 Task: Log work in the project AgileGuru for the issue 'Create a new online platform for online creative writing courses with advanced writing tools and peer review features' spent time as '6w 4d 2h 19m' and remaining time as '4w 4d 18h 9m' and move to top of backlog. Now add the issue to the epic 'IT Availability Management Process Improvement'. Log work in the project AgileGuru for the issue 'Implement a new cloud-based project management system for a company with advanced project tracking and reporting features' spent time as '3w 3d 15h 41m' and remaining time as '6w 1d 4h 17m' and move to bottom of backlog. Now add the issue to the epic 'IT Service Level Management Process Improvement'
Action: Mouse moved to (242, 67)
Screenshot: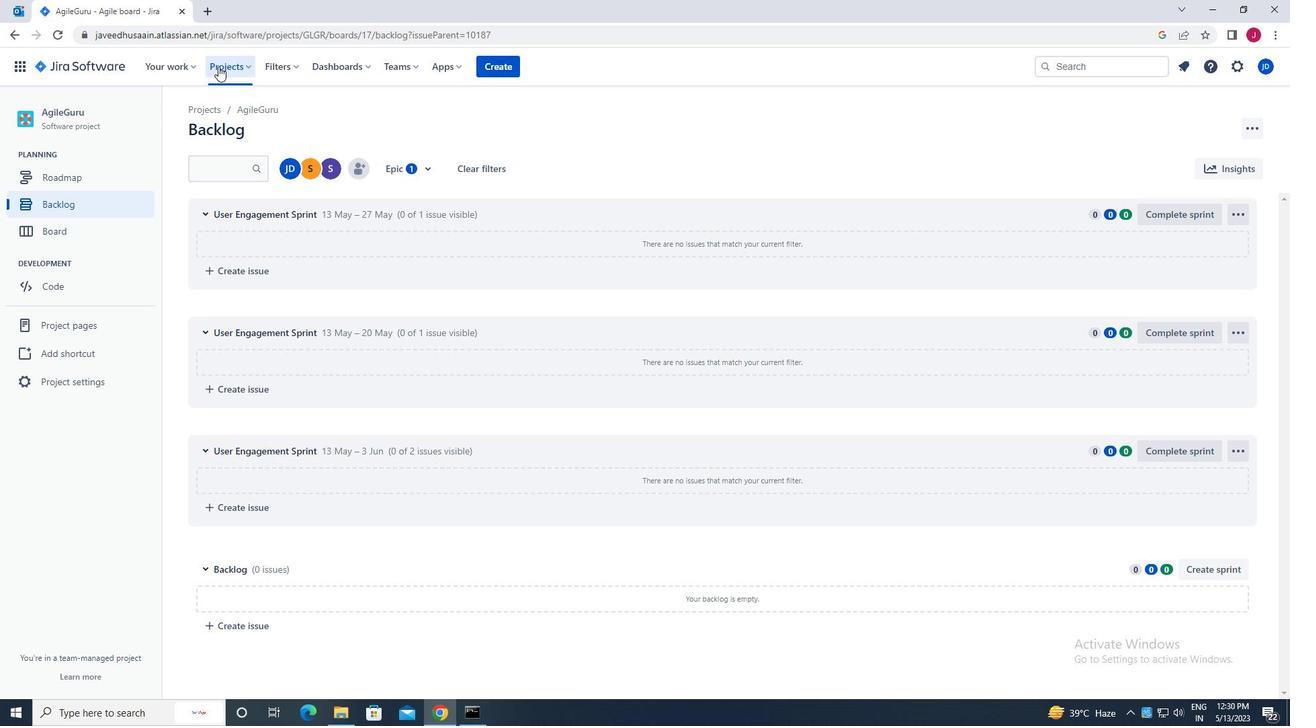 
Action: Mouse pressed left at (242, 67)
Screenshot: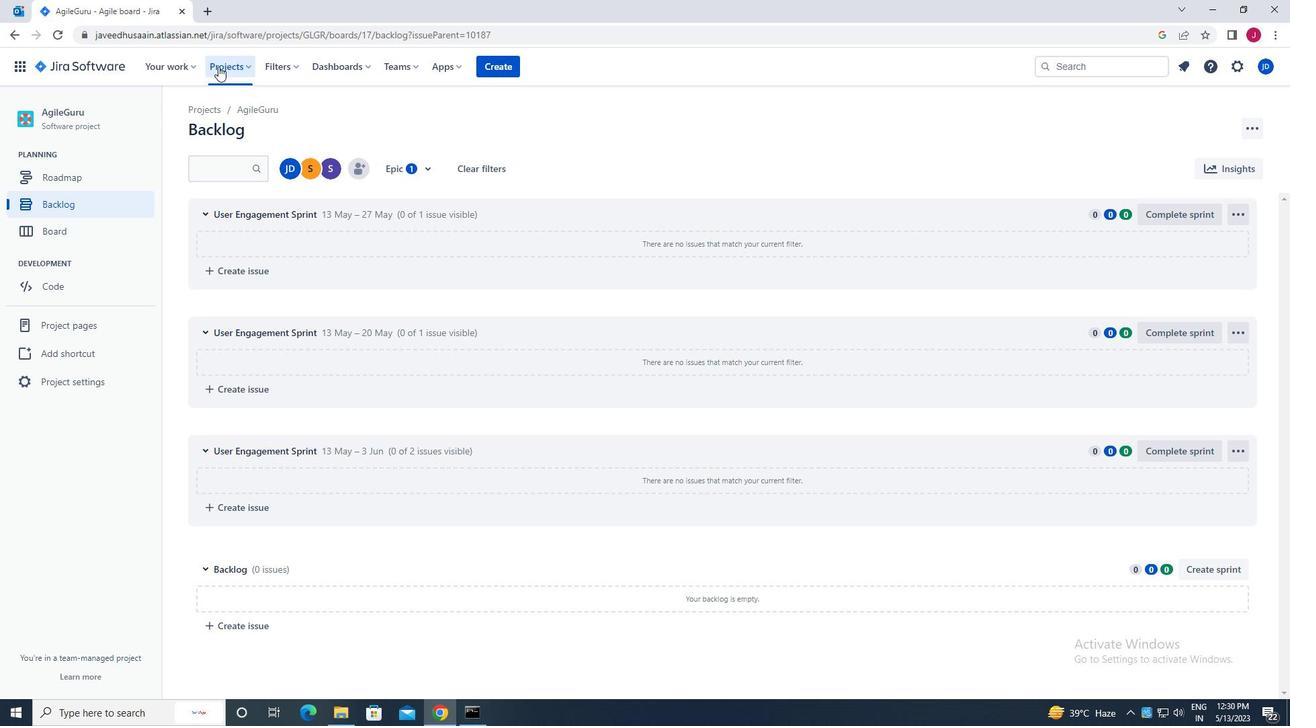 
Action: Mouse moved to (266, 117)
Screenshot: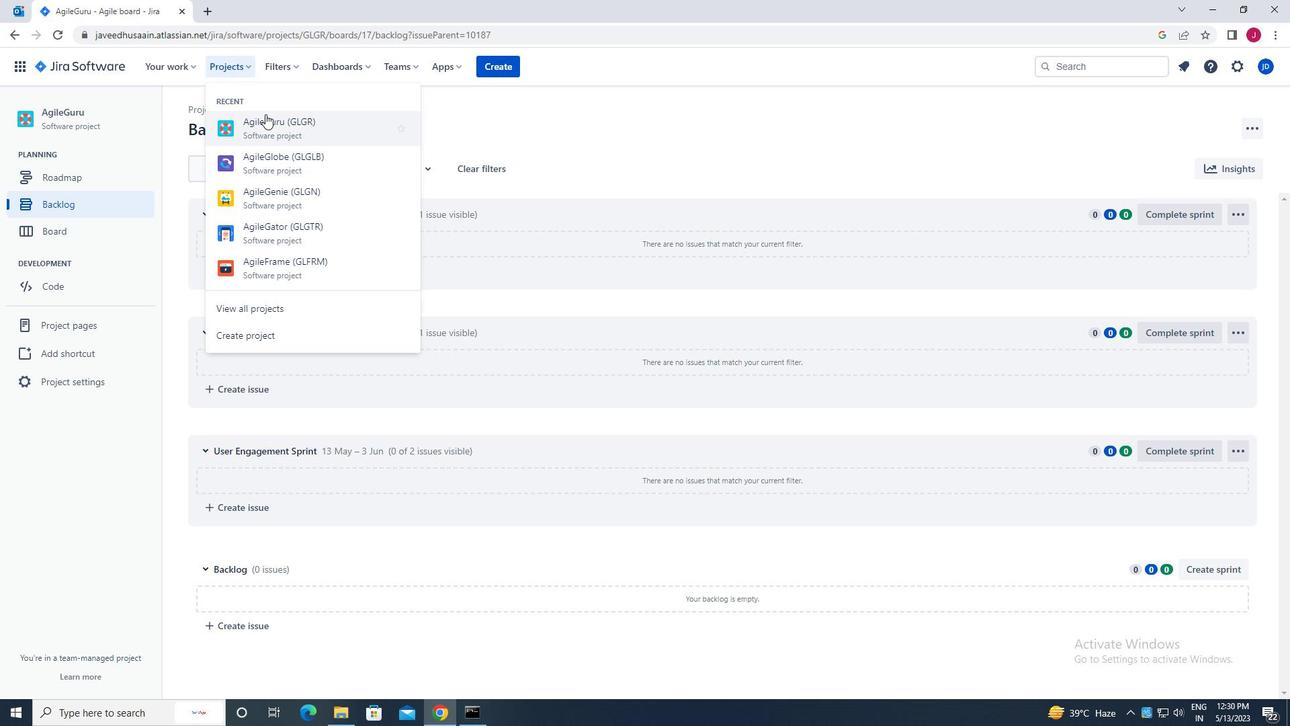 
Action: Mouse pressed left at (266, 117)
Screenshot: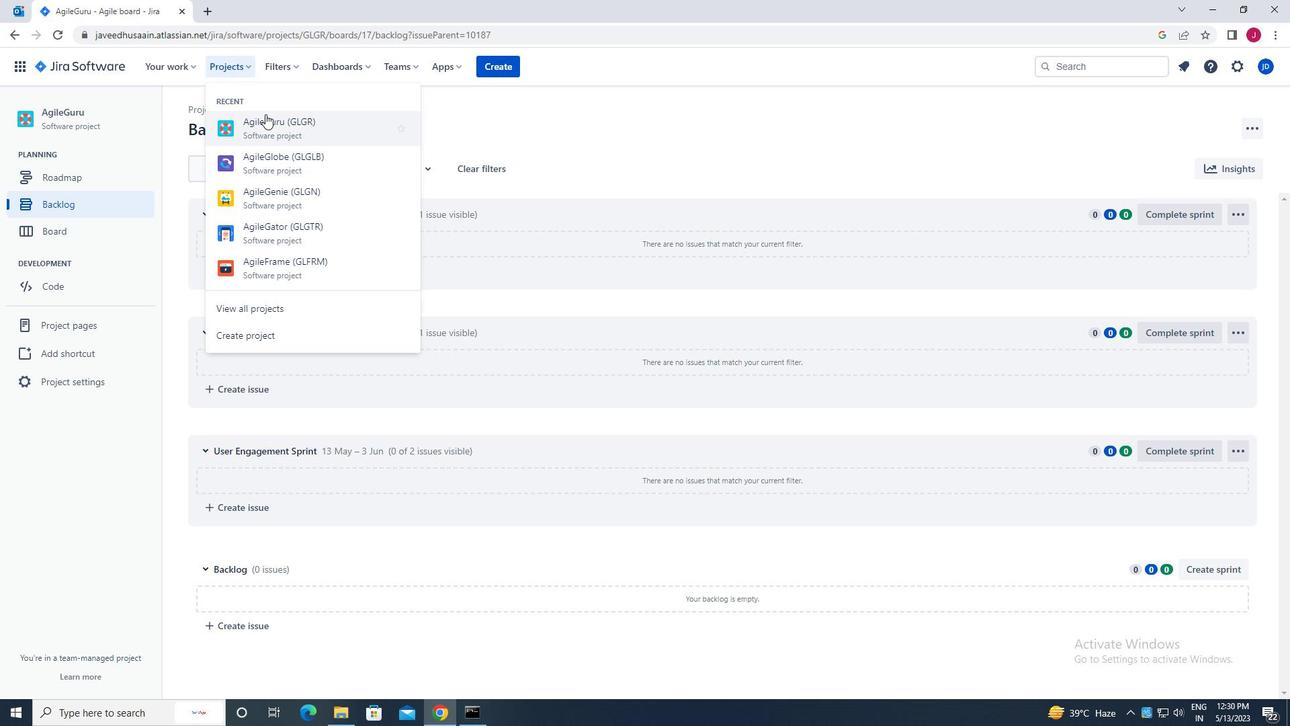 
Action: Mouse moved to (92, 203)
Screenshot: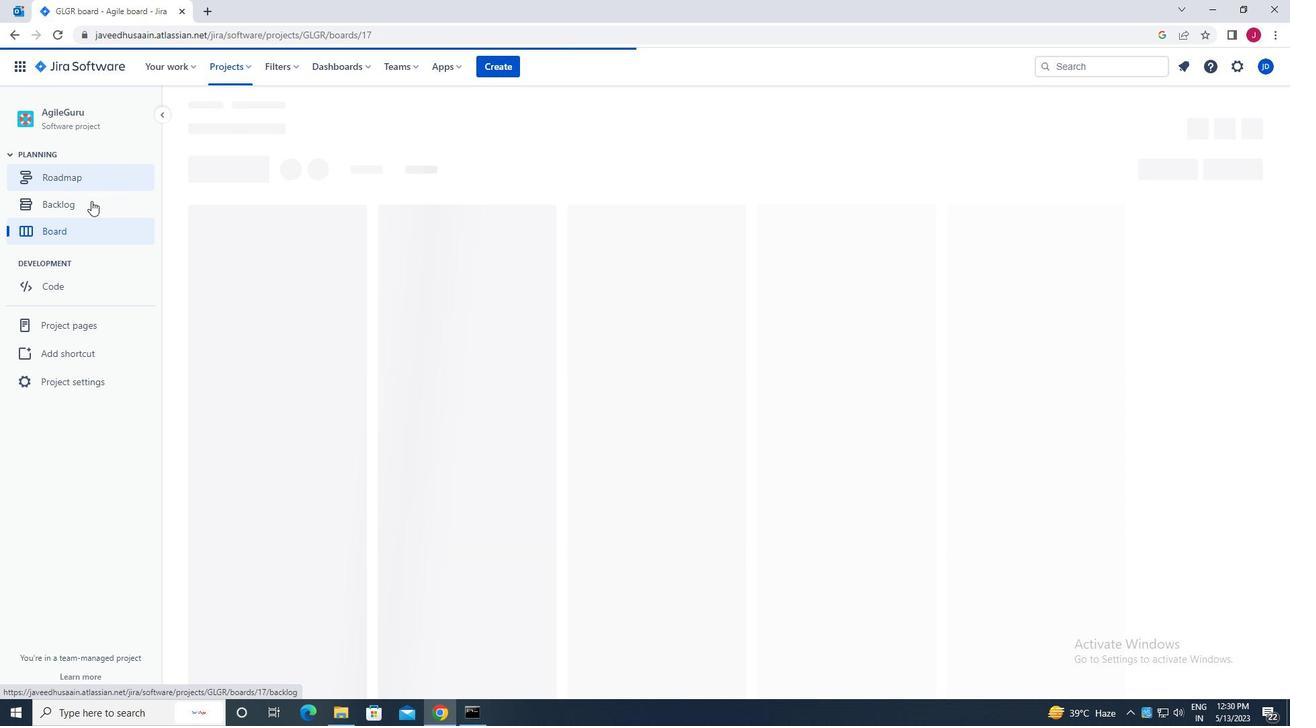
Action: Mouse pressed left at (92, 203)
Screenshot: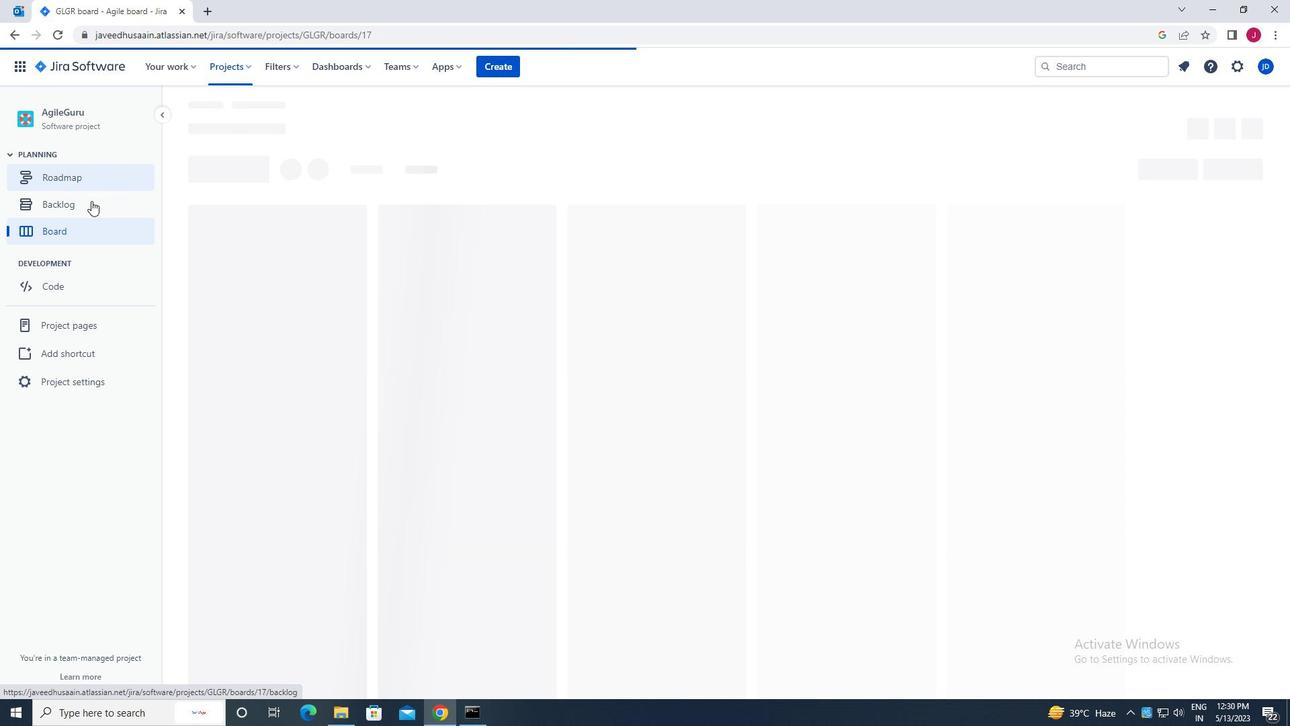 
Action: Mouse moved to (511, 365)
Screenshot: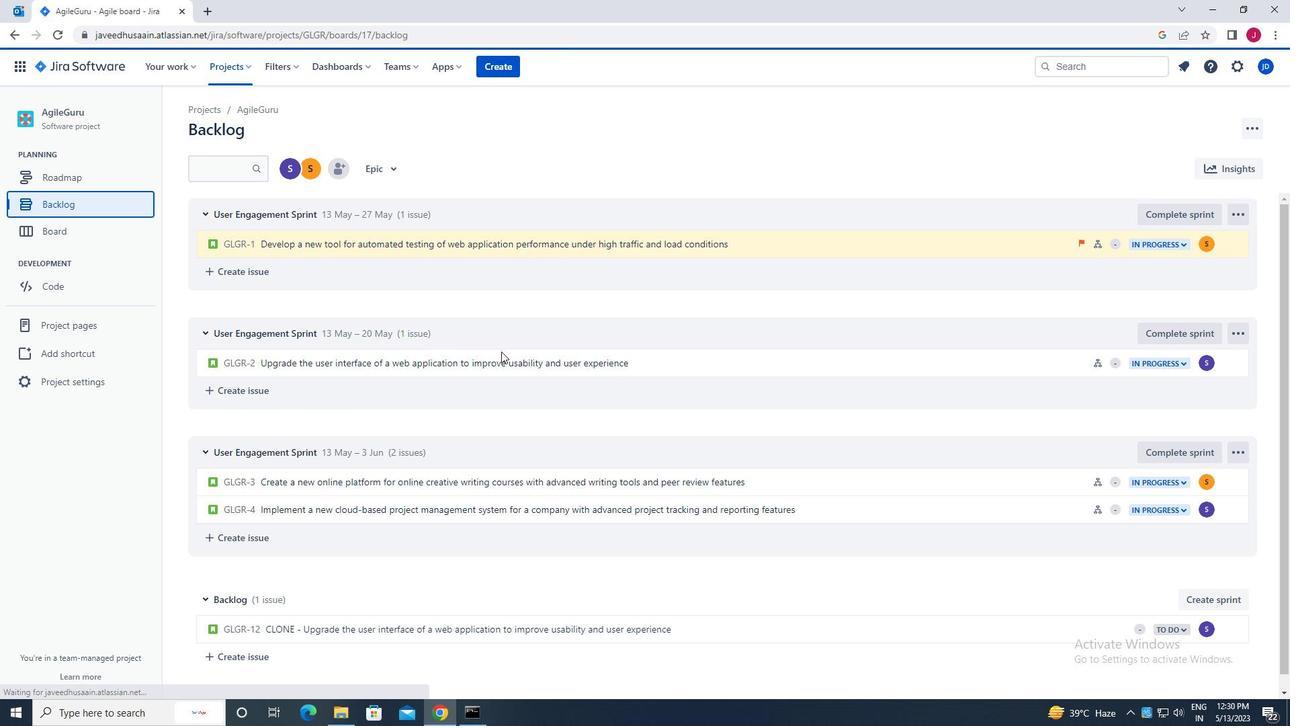
Action: Mouse scrolled (511, 364) with delta (0, 0)
Screenshot: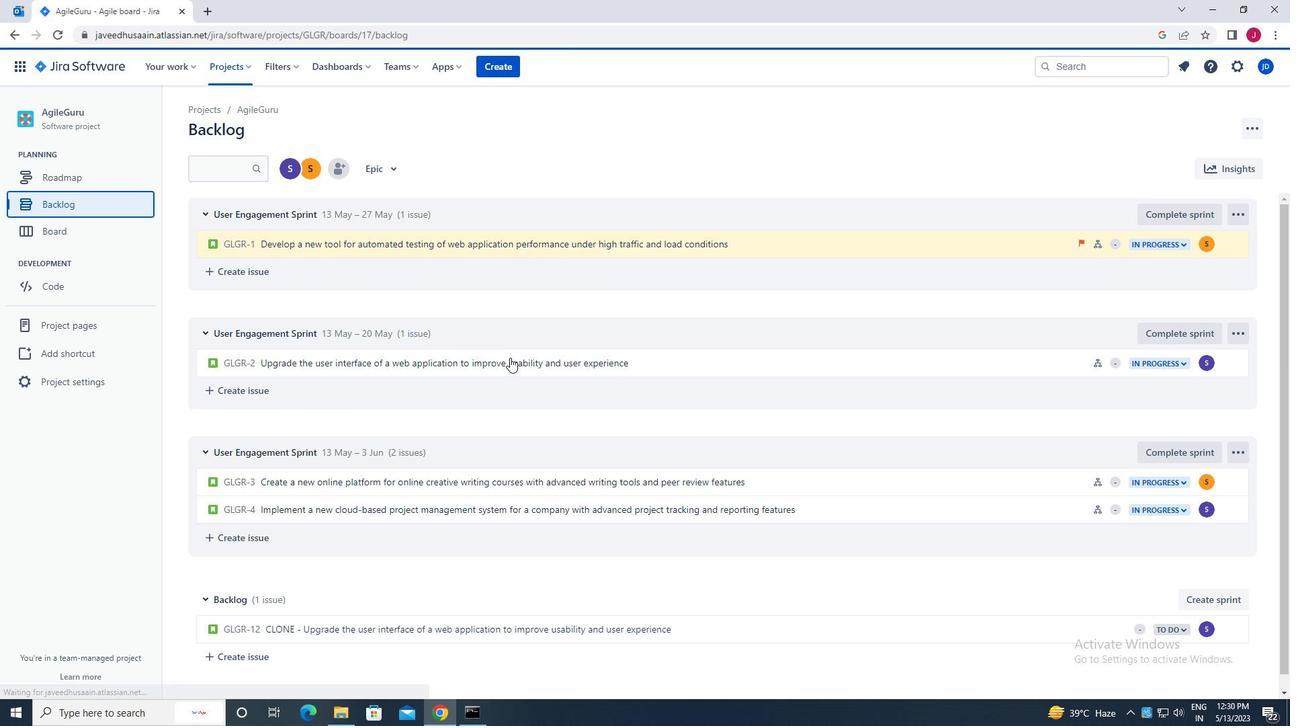 
Action: Mouse moved to (512, 365)
Screenshot: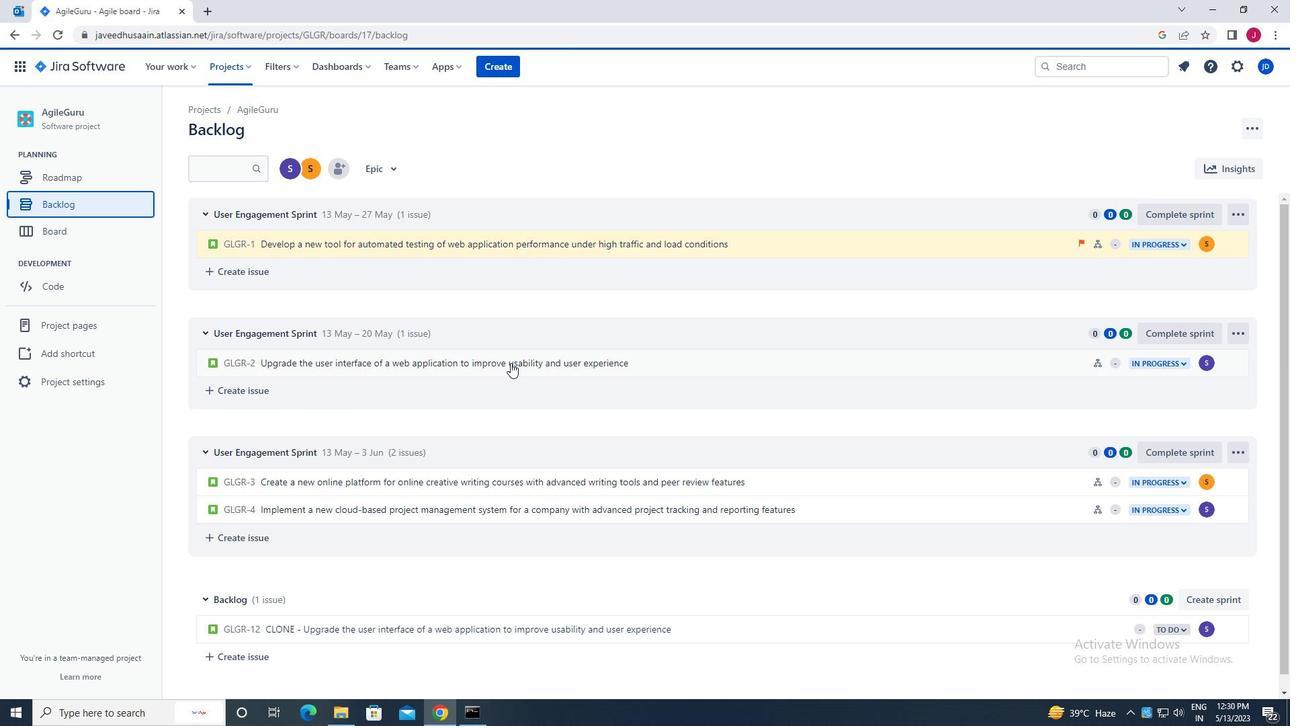 
Action: Mouse scrolled (512, 365) with delta (0, 0)
Screenshot: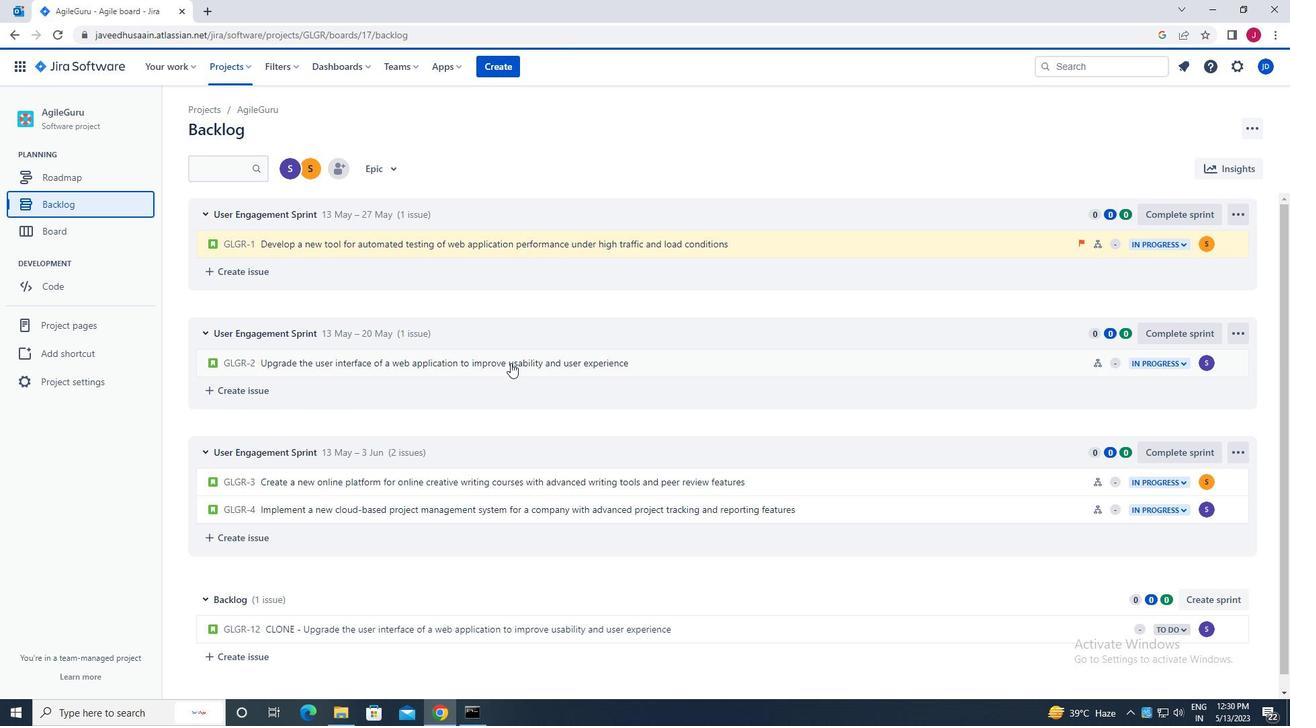 
Action: Mouse moved to (992, 467)
Screenshot: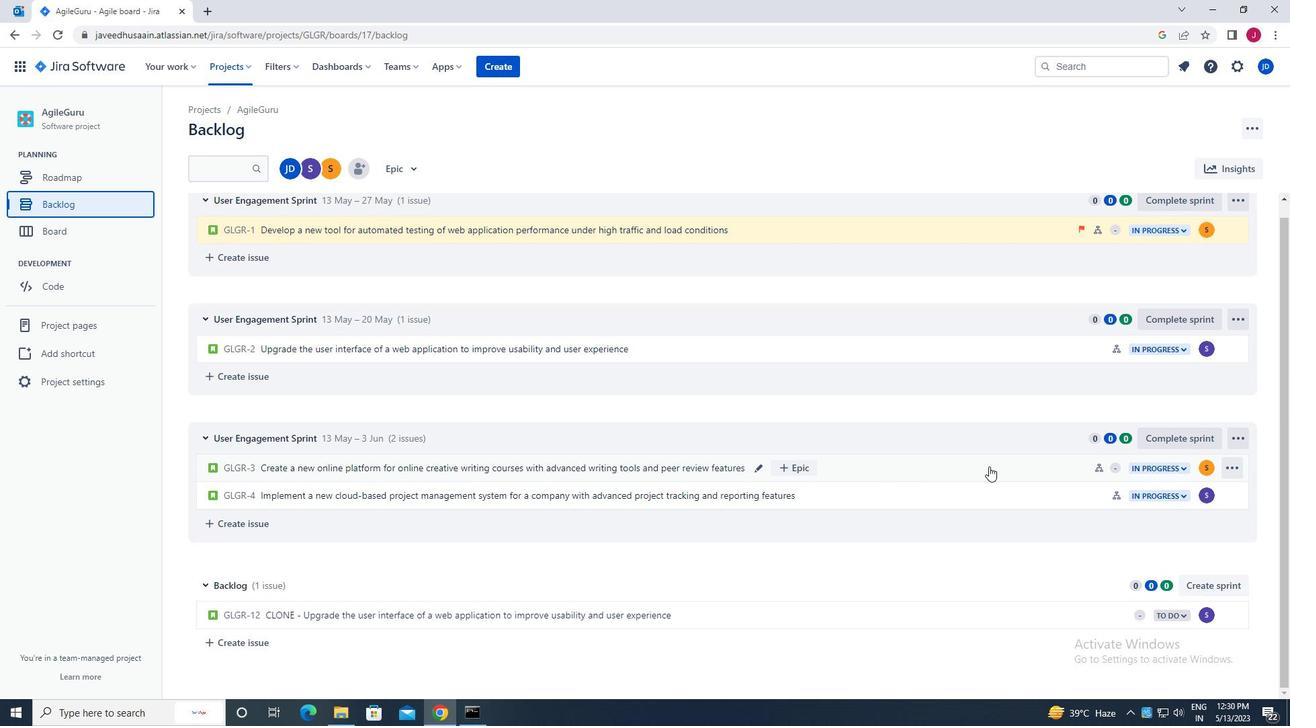 
Action: Mouse pressed left at (992, 467)
Screenshot: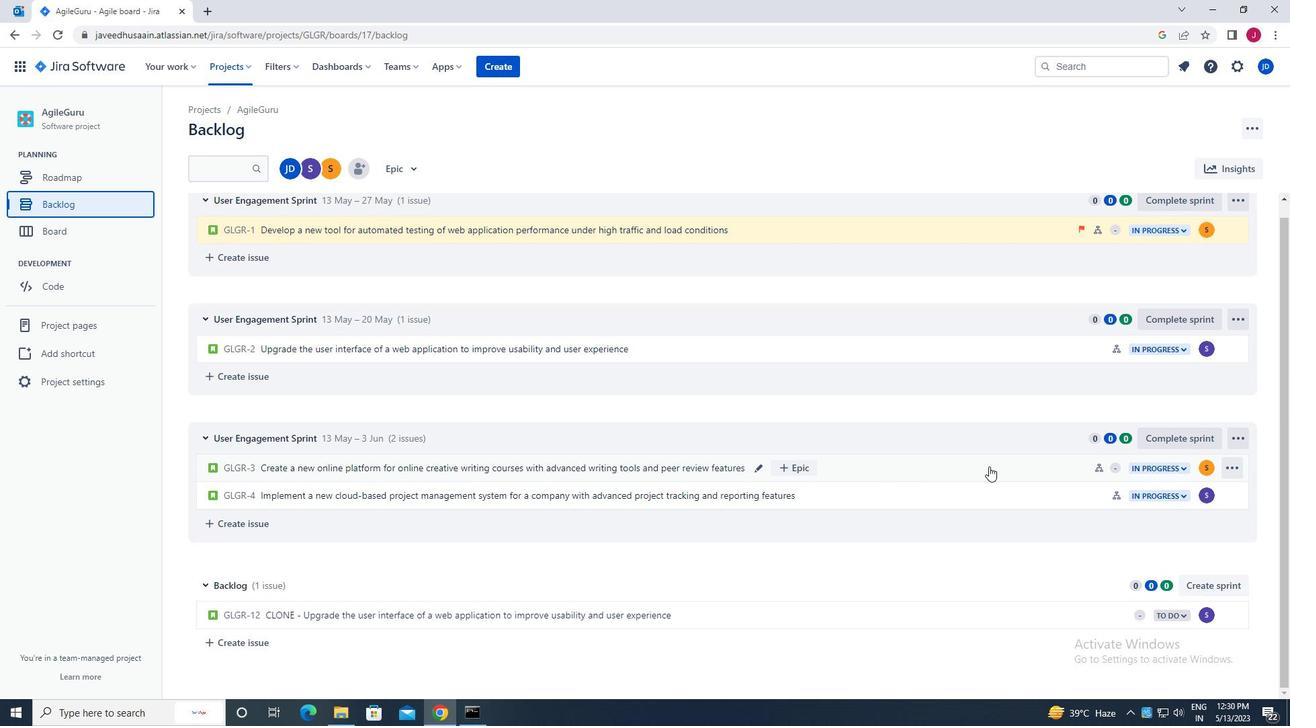 
Action: Mouse moved to (1233, 214)
Screenshot: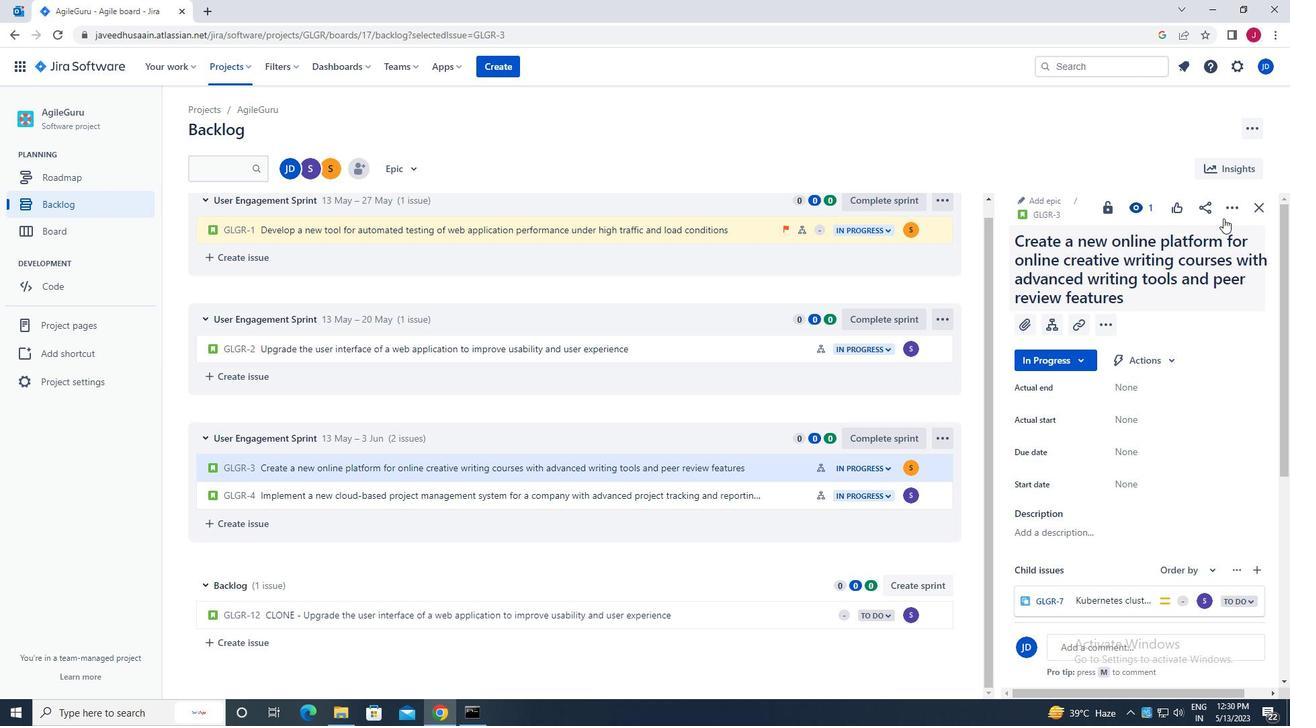 
Action: Mouse pressed left at (1233, 214)
Screenshot: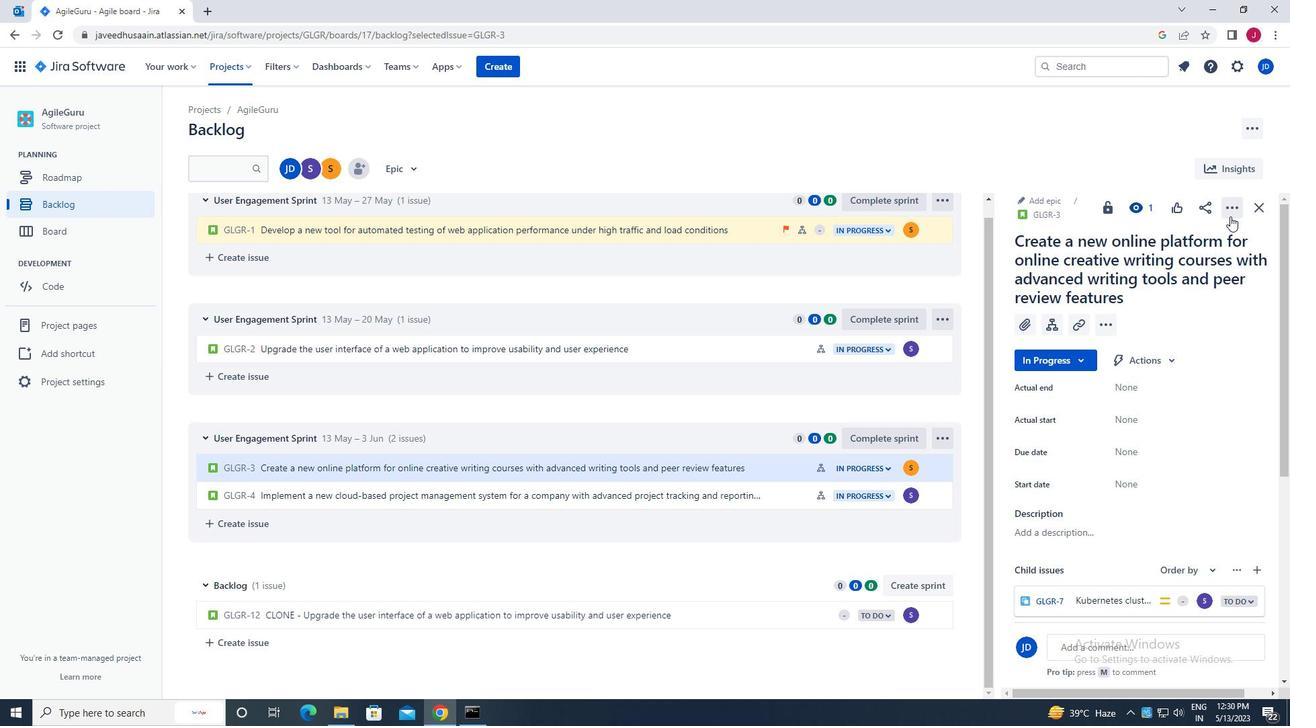 
Action: Mouse moved to (1181, 247)
Screenshot: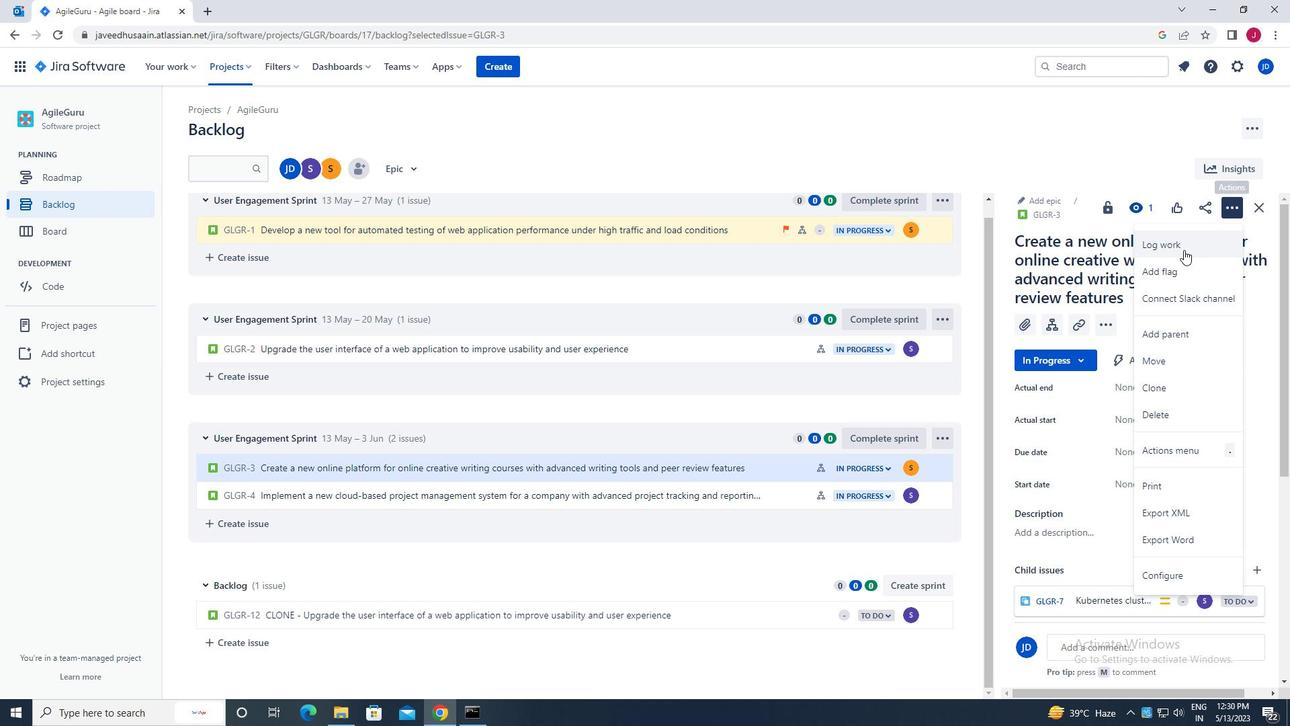 
Action: Mouse pressed left at (1181, 247)
Screenshot: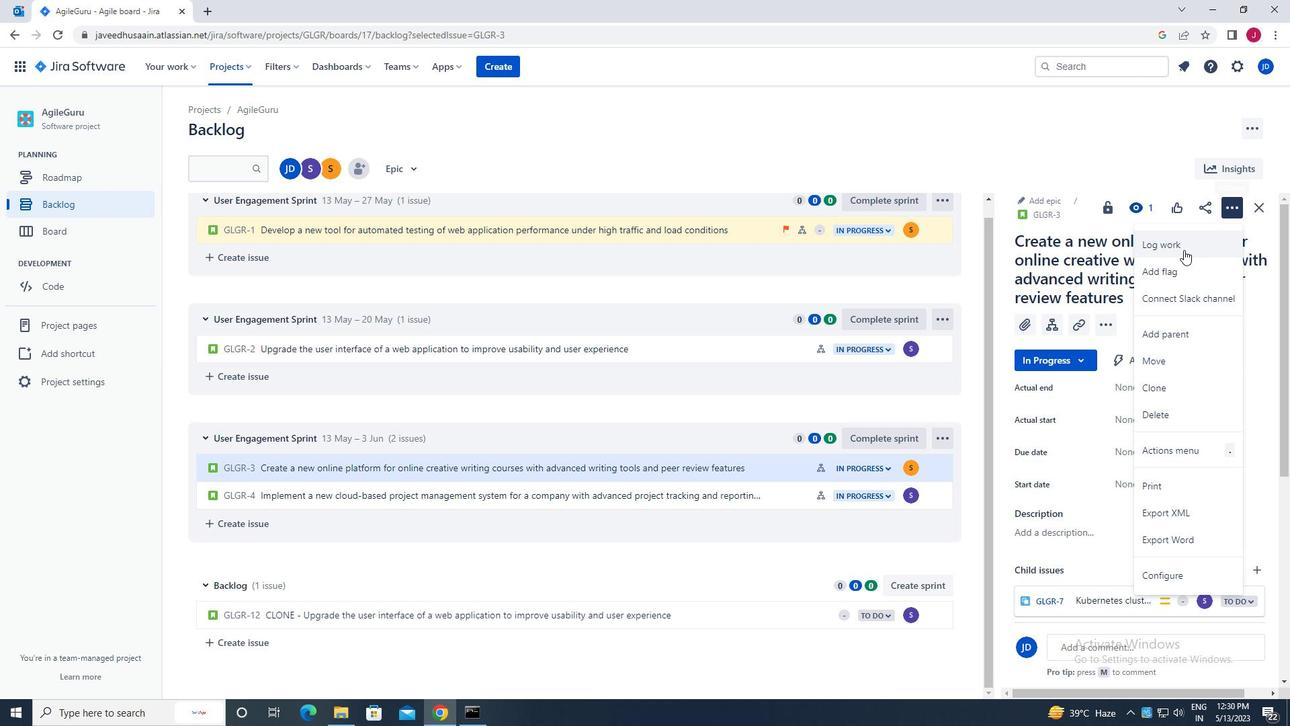 
Action: Mouse moved to (588, 201)
Screenshot: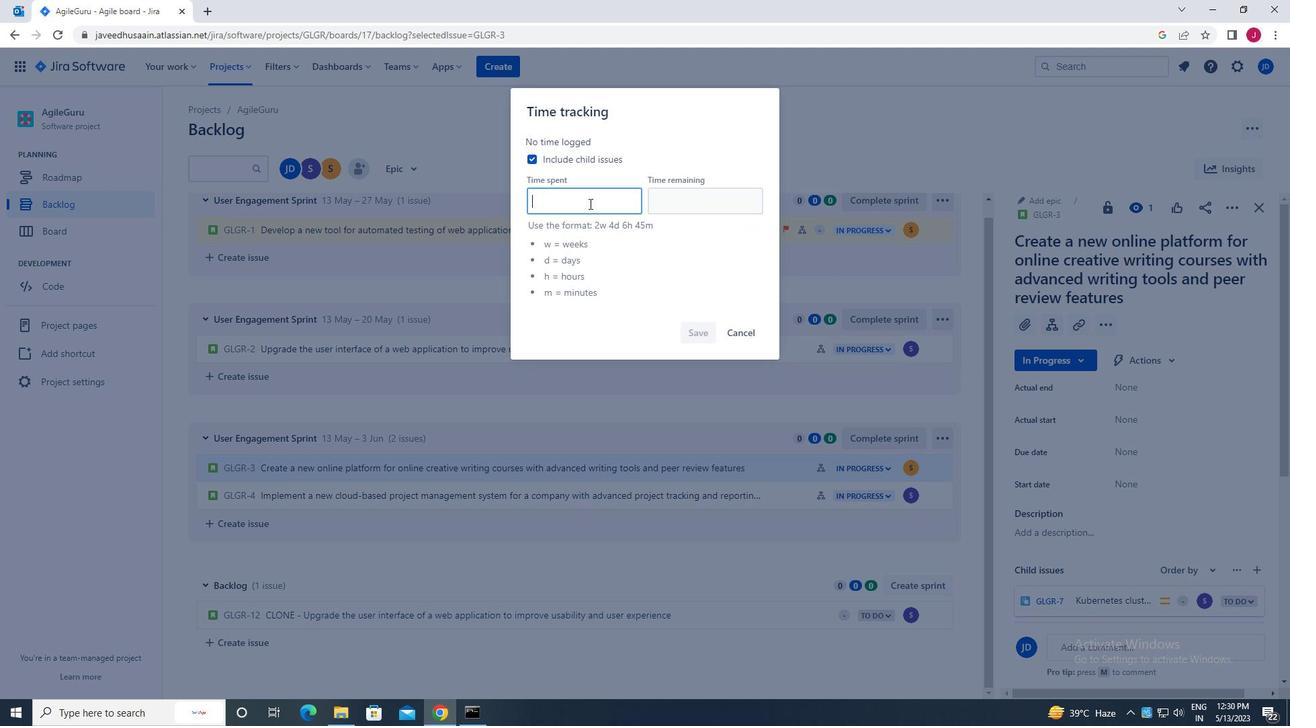 
Action: Mouse pressed left at (588, 201)
Screenshot: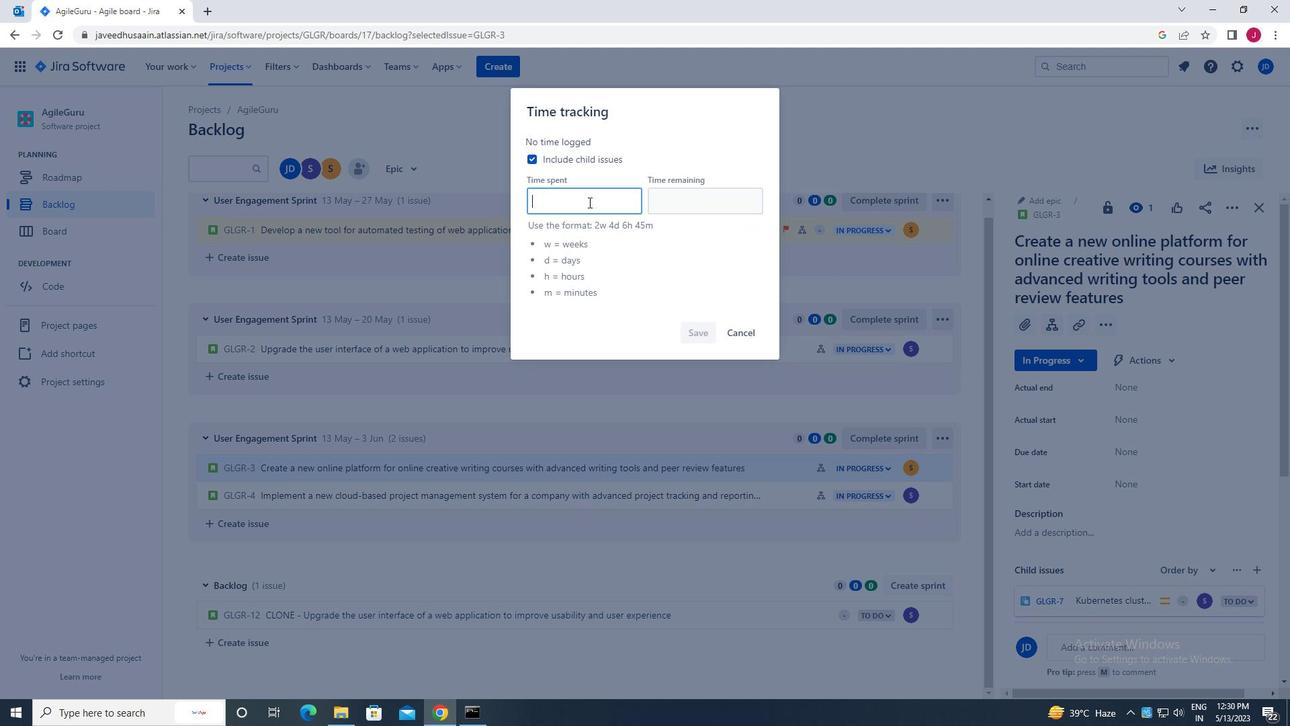 
Action: Mouse moved to (587, 203)
Screenshot: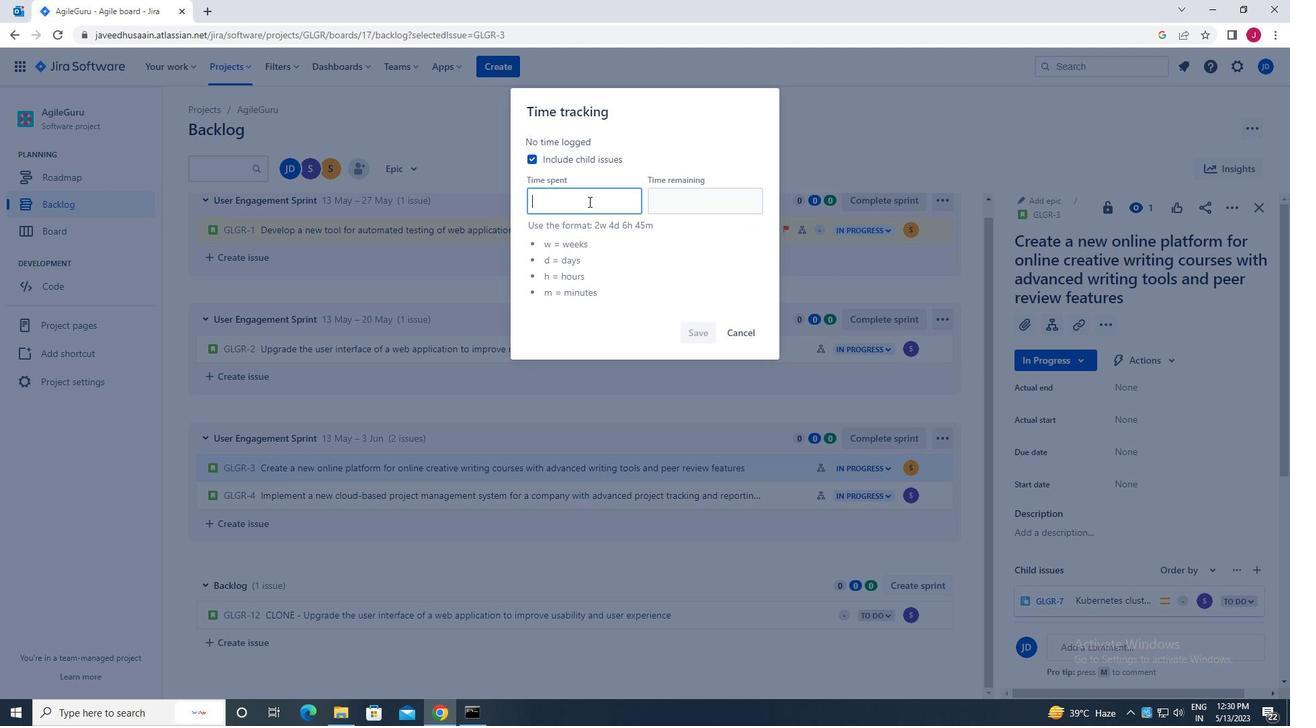
Action: Key pressed 6w<Key.backspace><Key.caps_lock>w<Key.space>4d<Key.space>2h<Key.space>19m
Screenshot: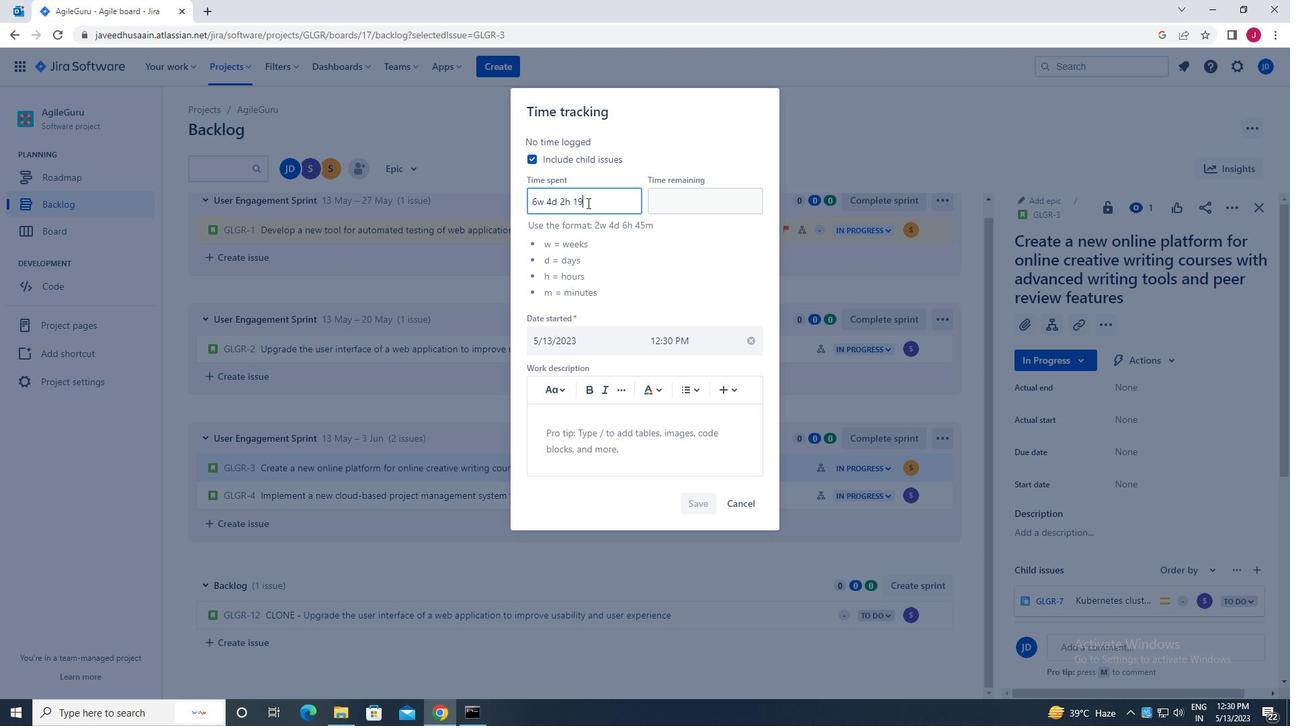 
Action: Mouse moved to (710, 199)
Screenshot: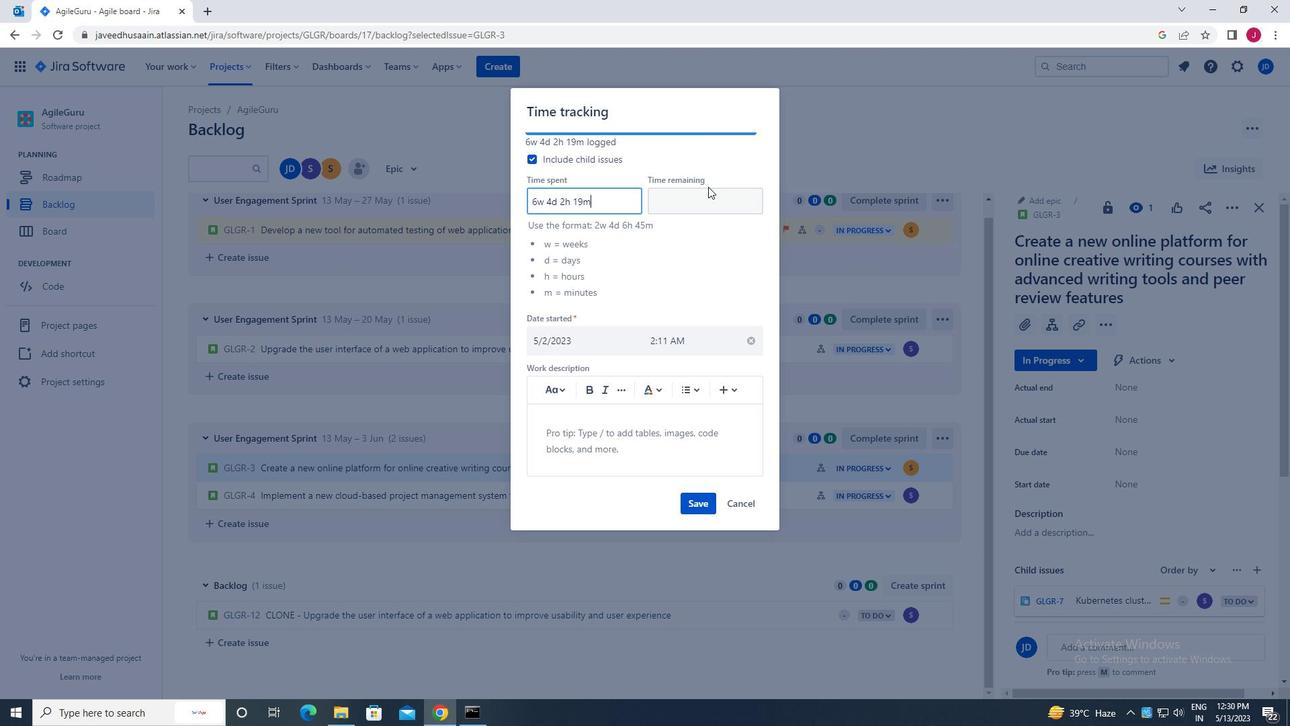 
Action: Mouse pressed left at (710, 199)
Screenshot: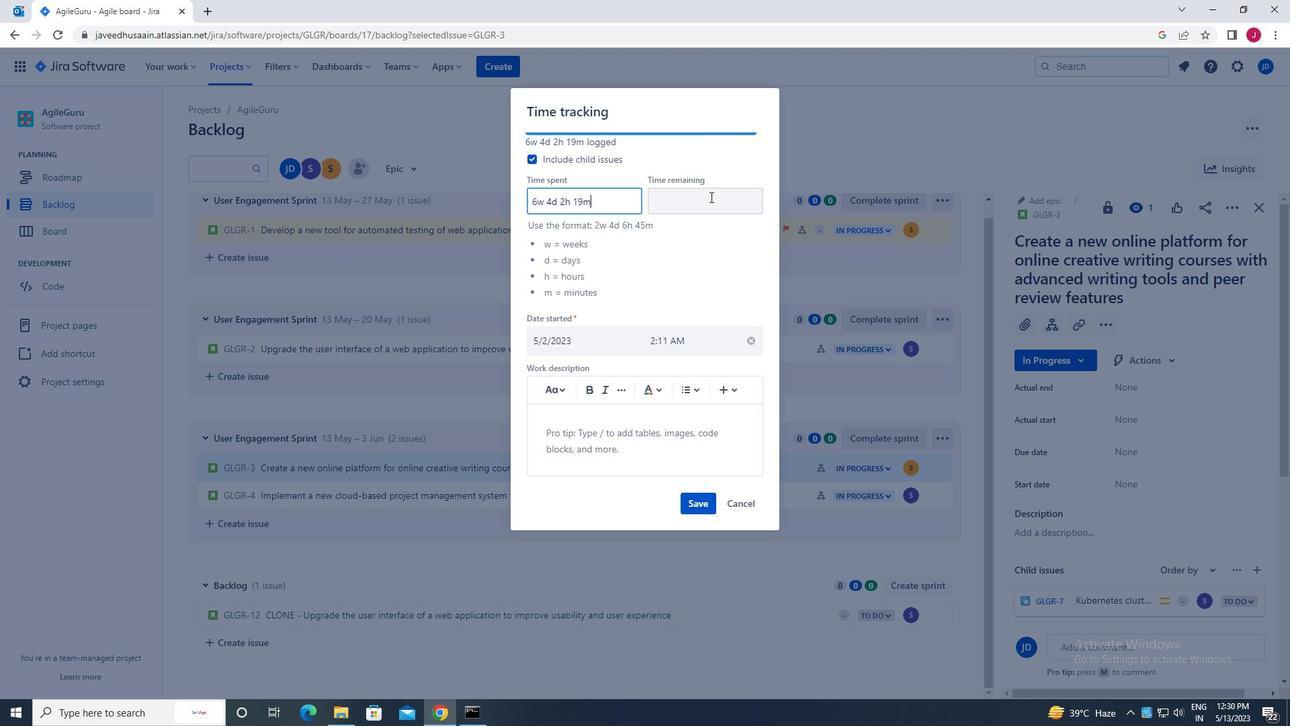 
Action: Key pressed 4w<Key.space>4d<Key.space>18h<Key.space>9m
Screenshot: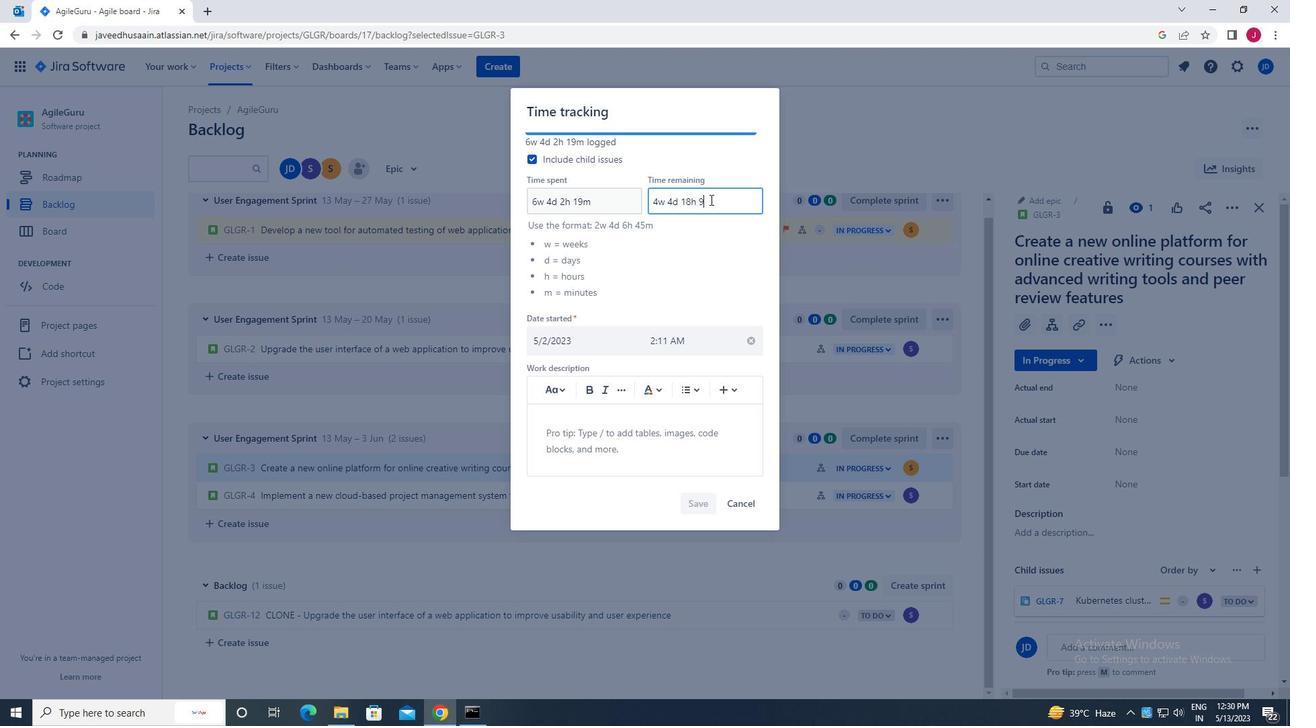 
Action: Mouse moved to (704, 501)
Screenshot: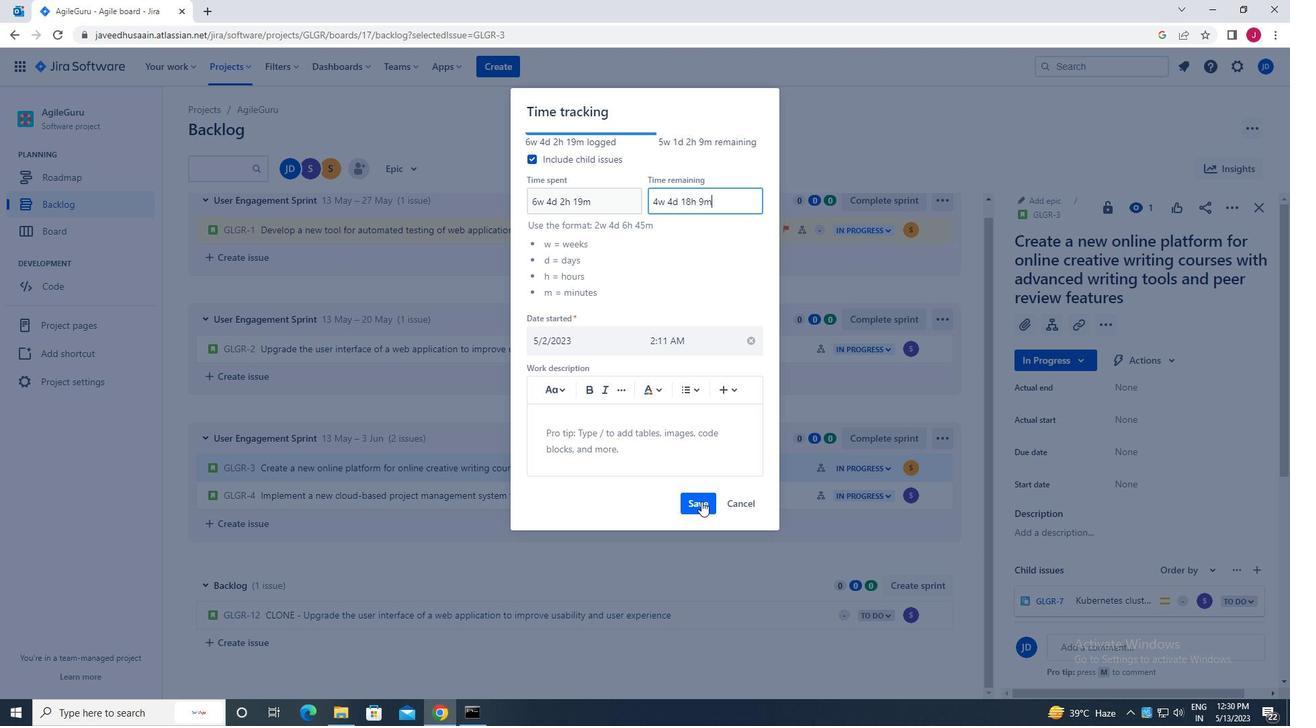 
Action: Mouse pressed left at (704, 501)
Screenshot: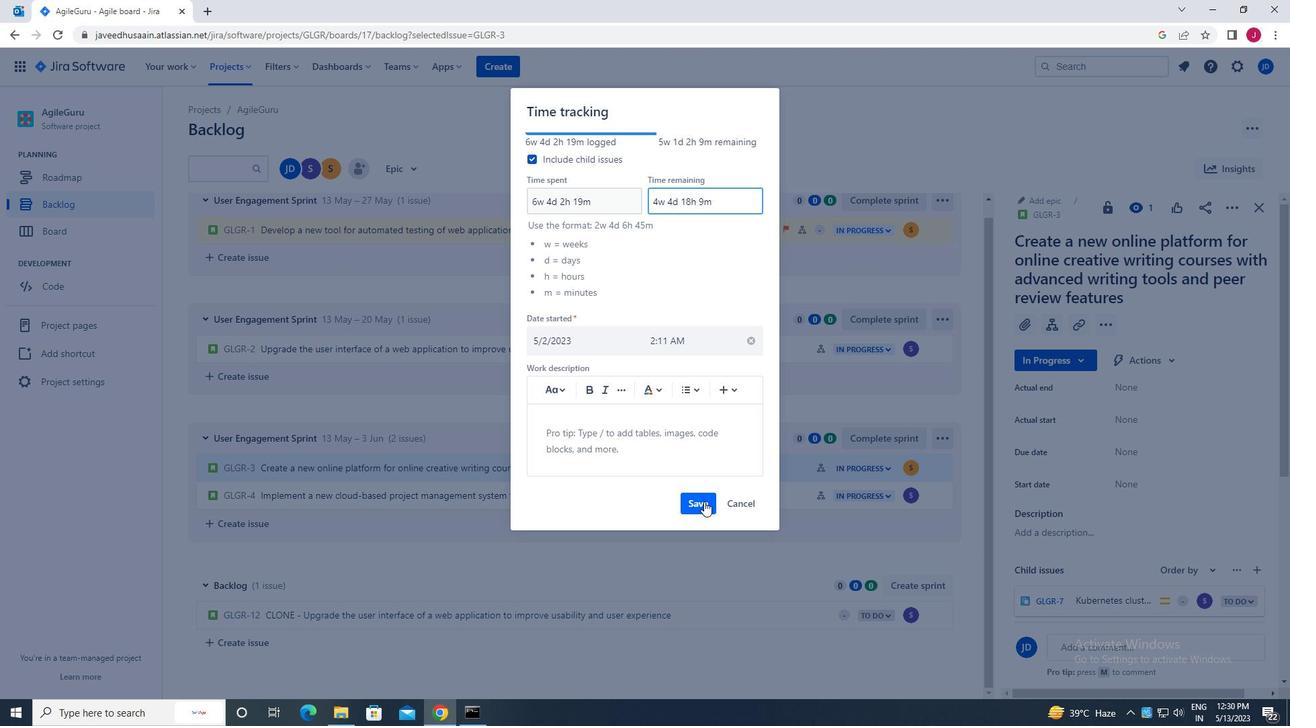 
Action: Mouse moved to (939, 465)
Screenshot: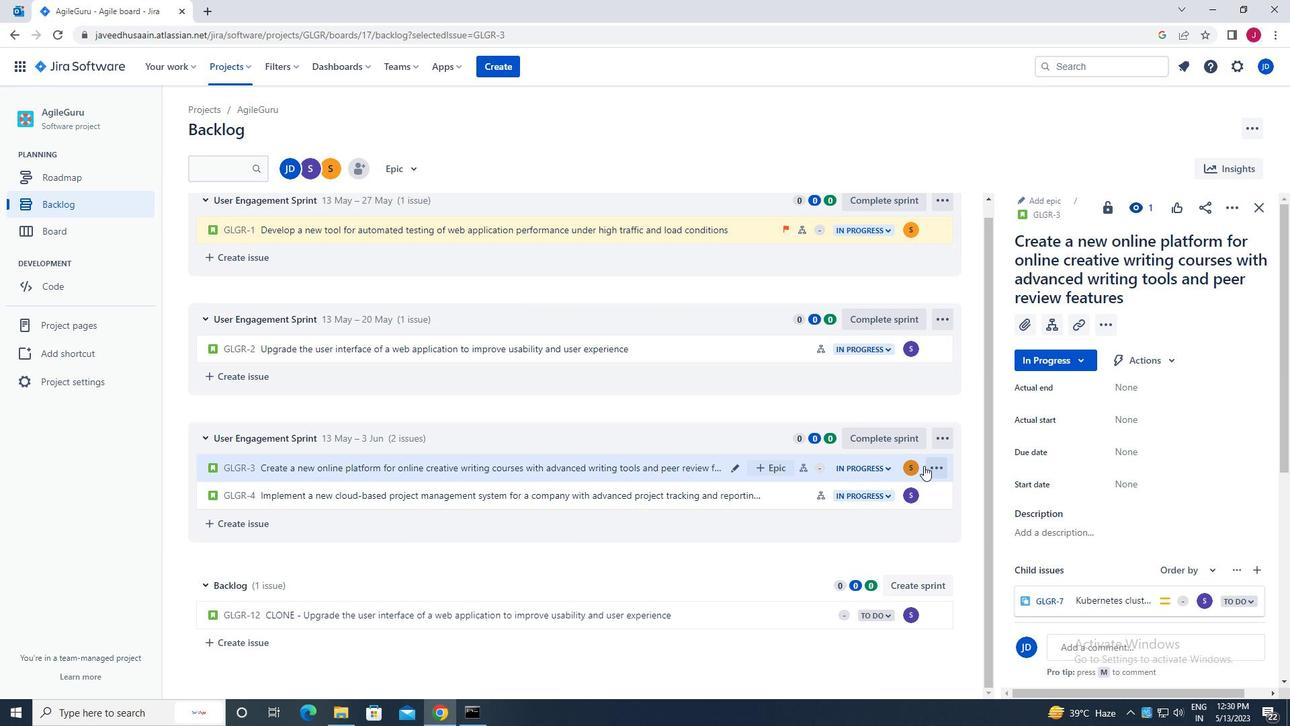 
Action: Mouse pressed left at (939, 465)
Screenshot: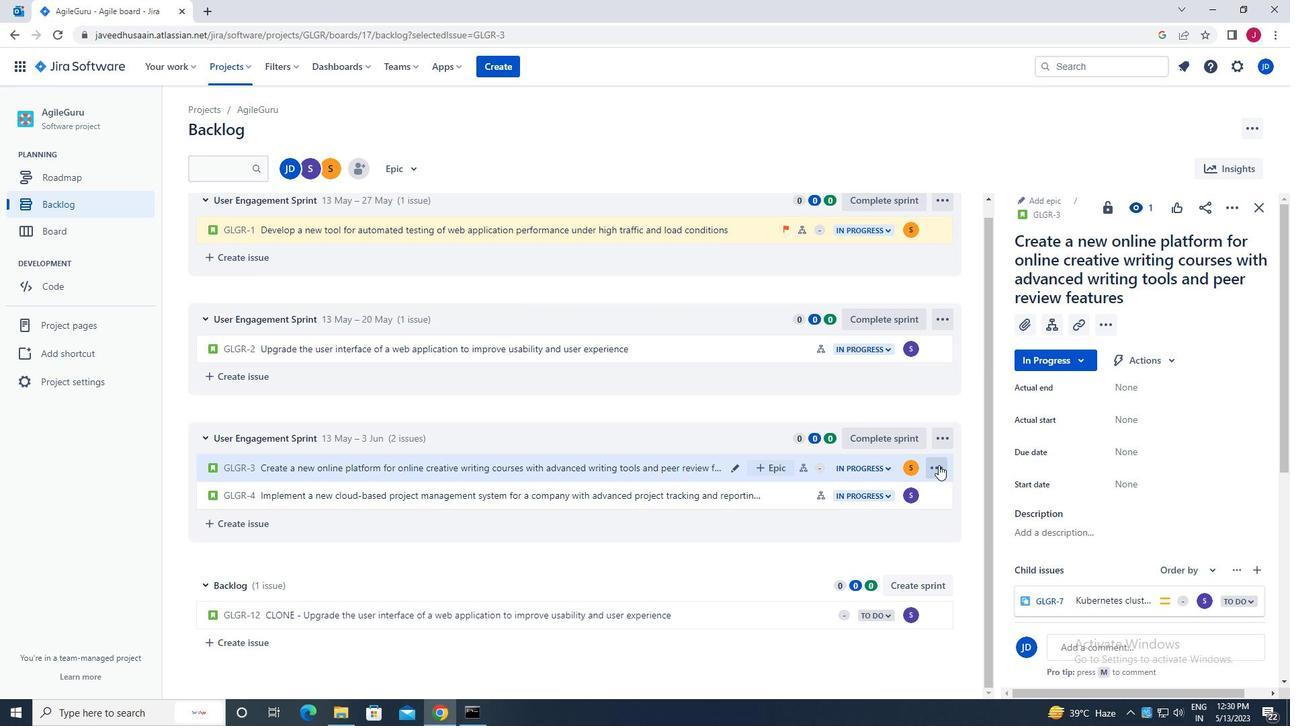 
Action: Mouse moved to (880, 413)
Screenshot: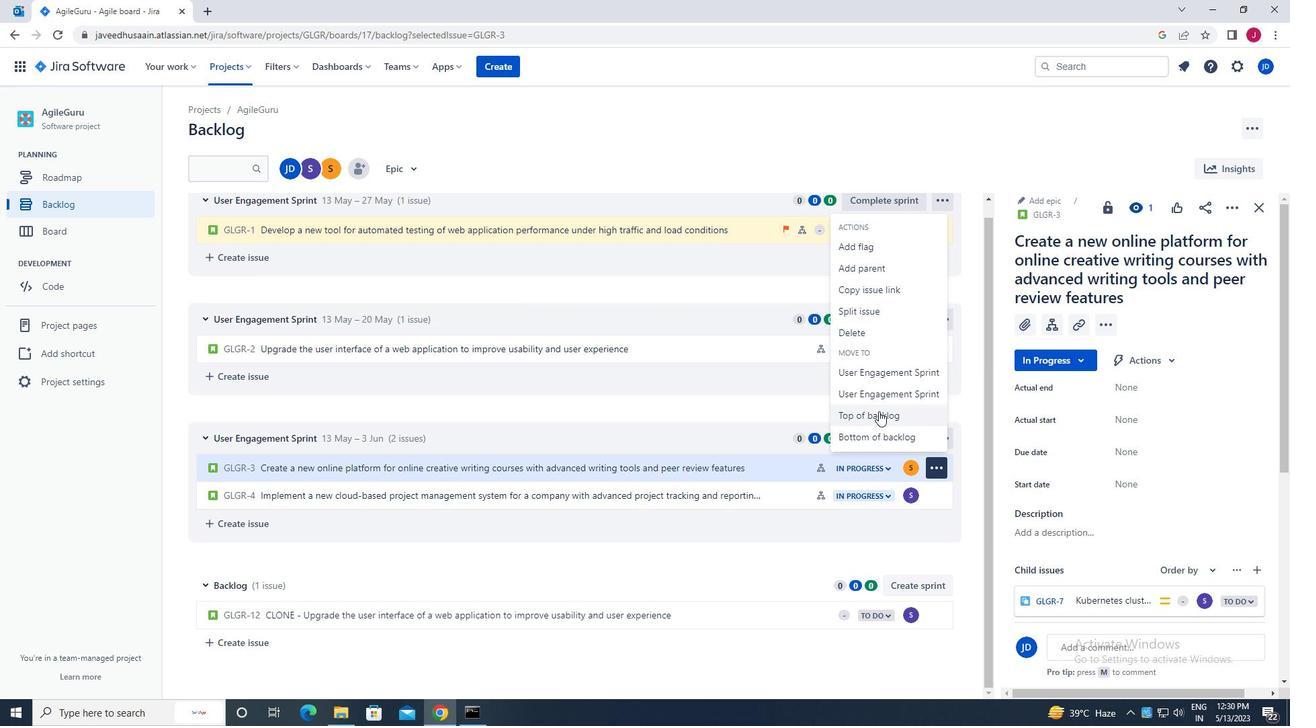 
Action: Mouse pressed left at (880, 413)
Screenshot: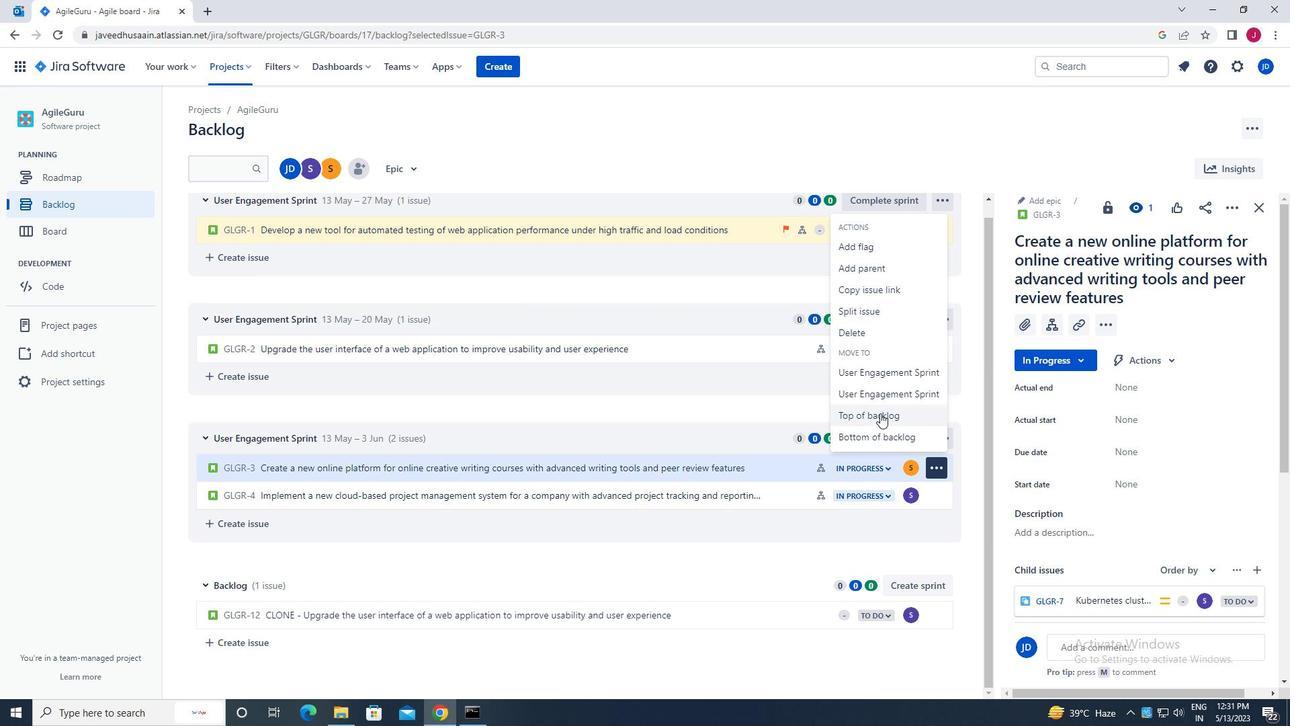
Action: Mouse moved to (687, 217)
Screenshot: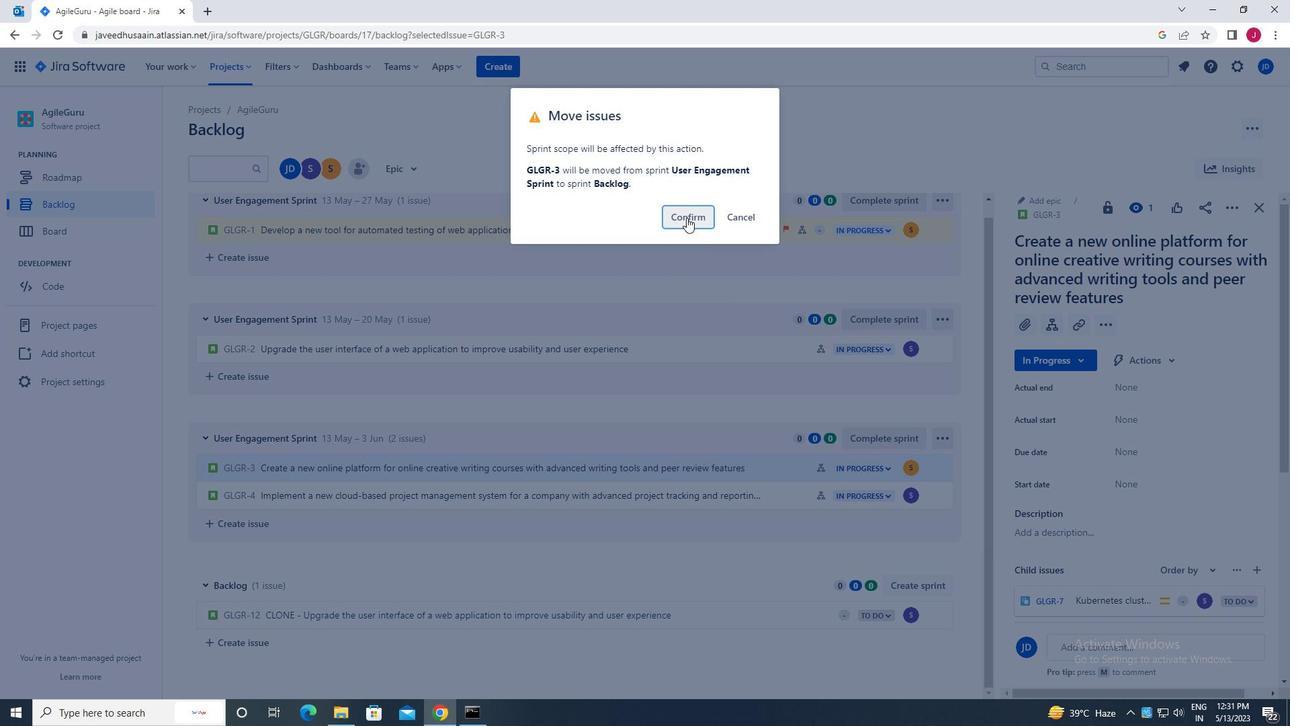 
Action: Mouse pressed left at (687, 217)
Screenshot: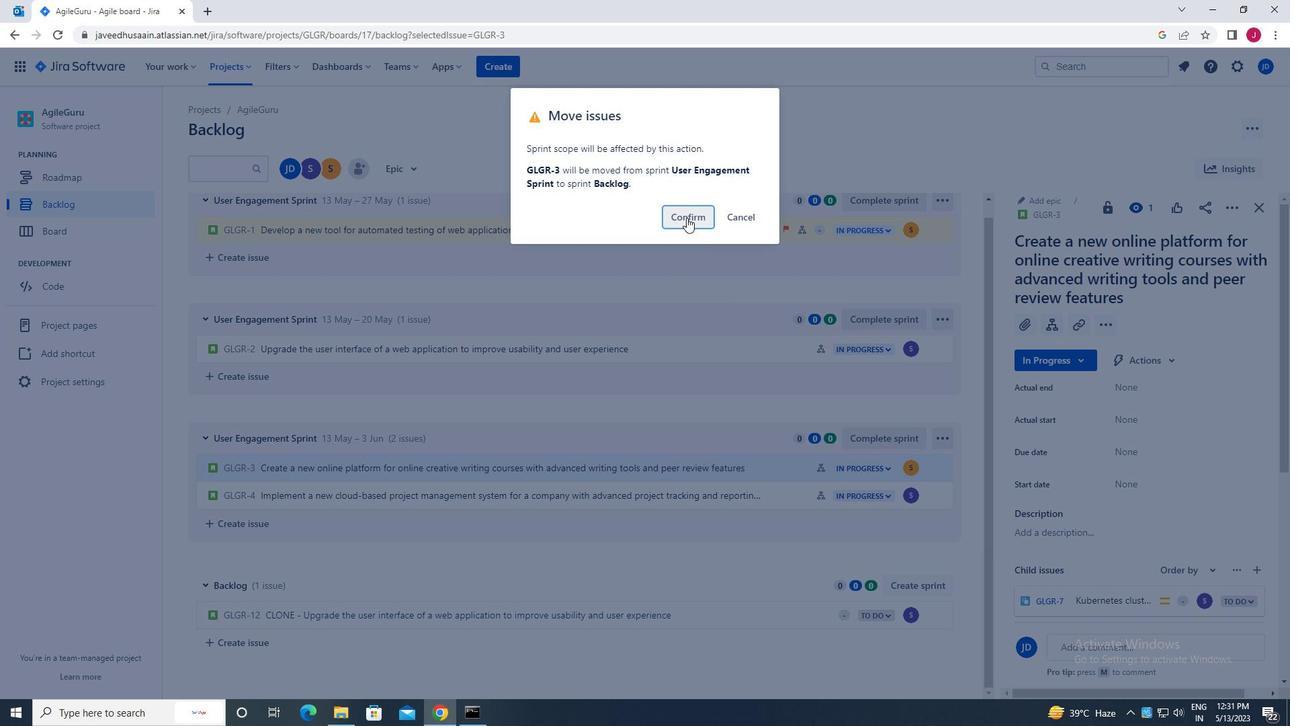 
Action: Mouse moved to (411, 170)
Screenshot: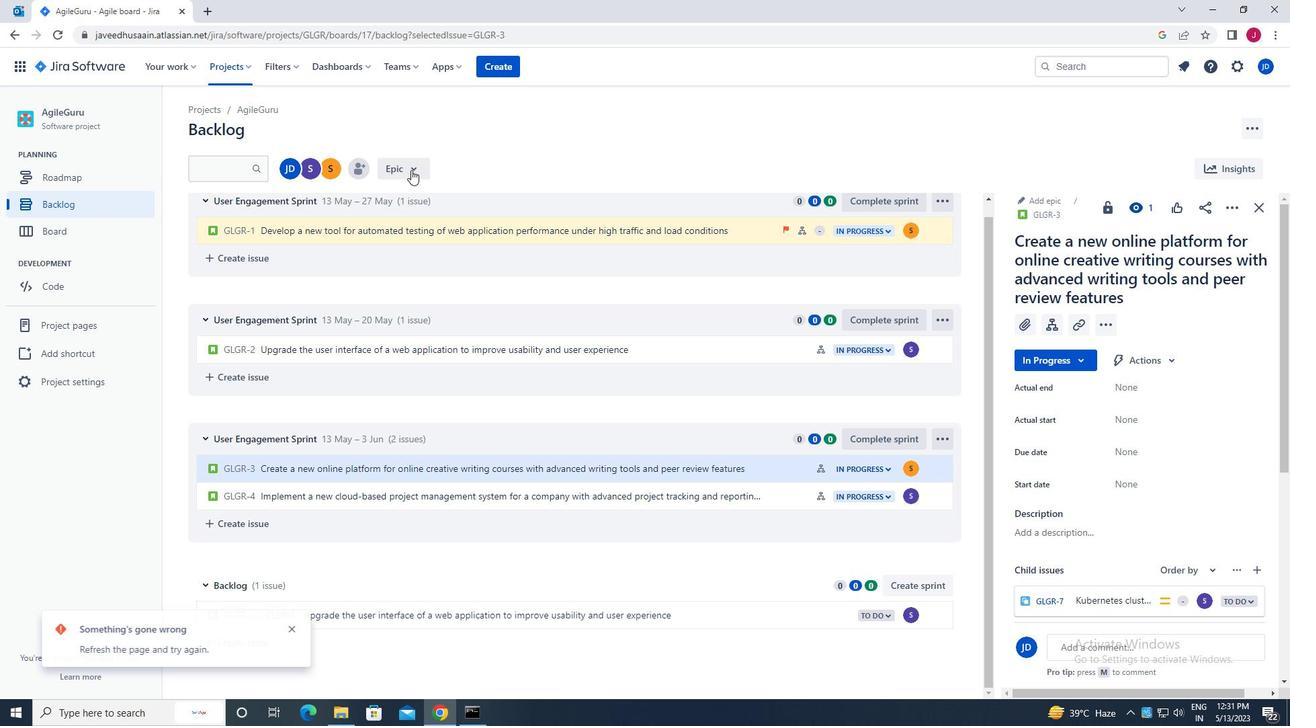 
Action: Mouse pressed left at (411, 170)
Screenshot: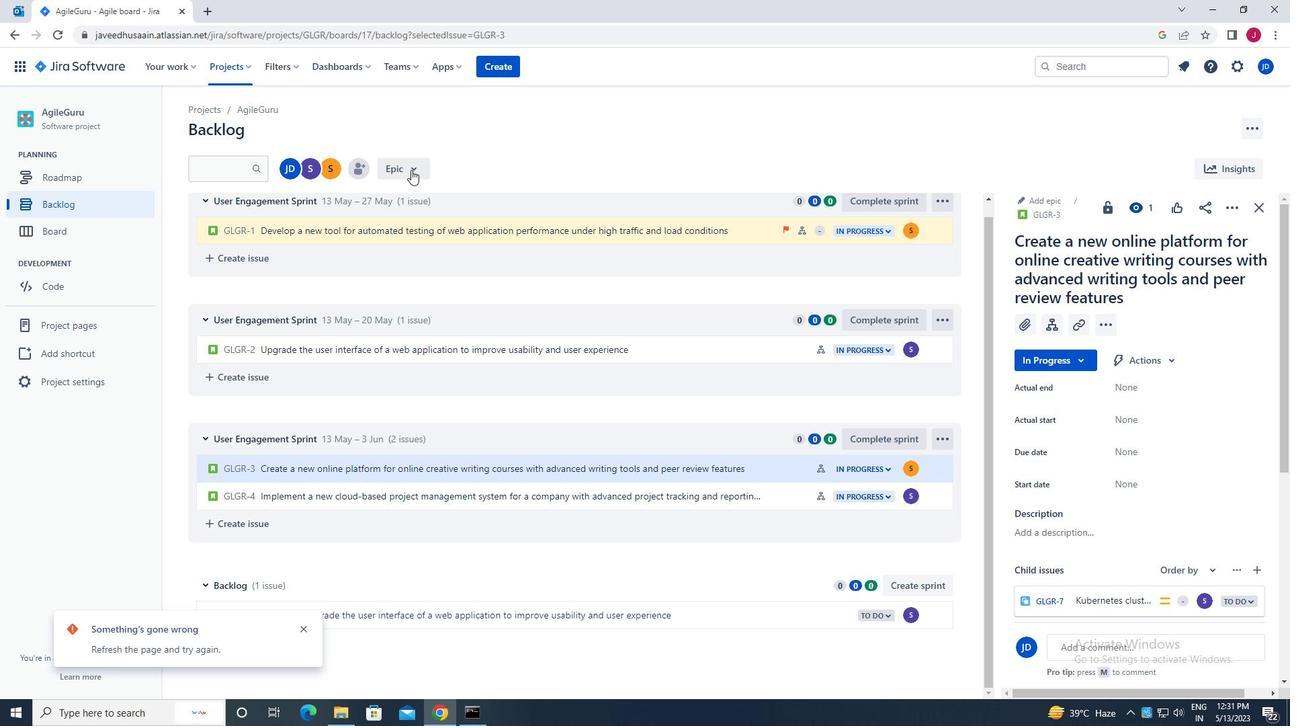 
Action: Mouse moved to (447, 266)
Screenshot: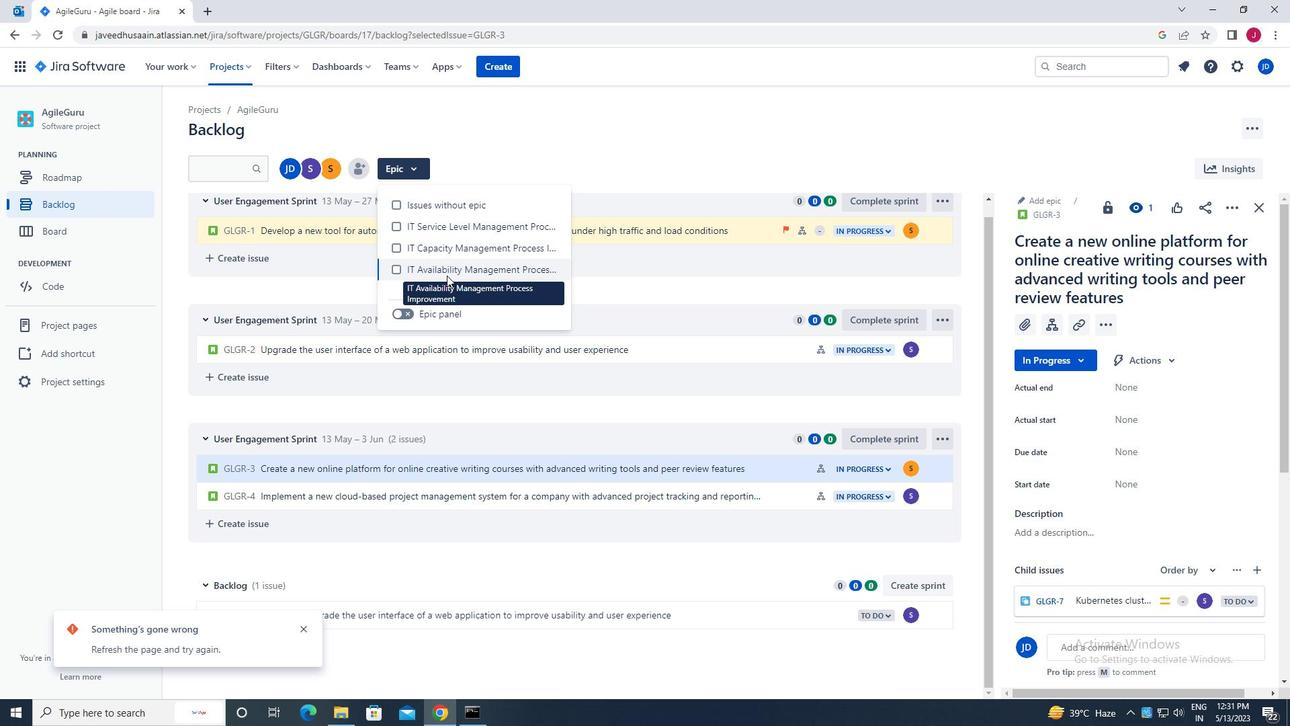 
Action: Mouse pressed left at (447, 266)
Screenshot: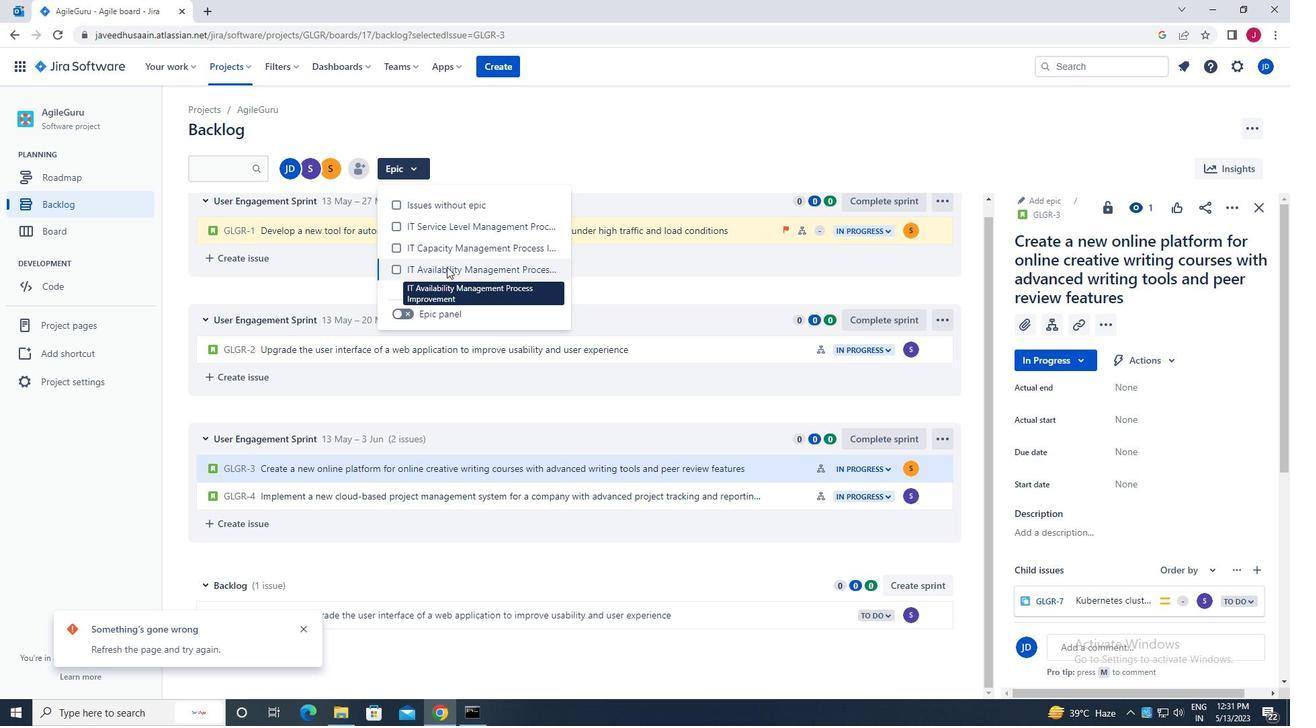 
Action: Mouse moved to (584, 127)
Screenshot: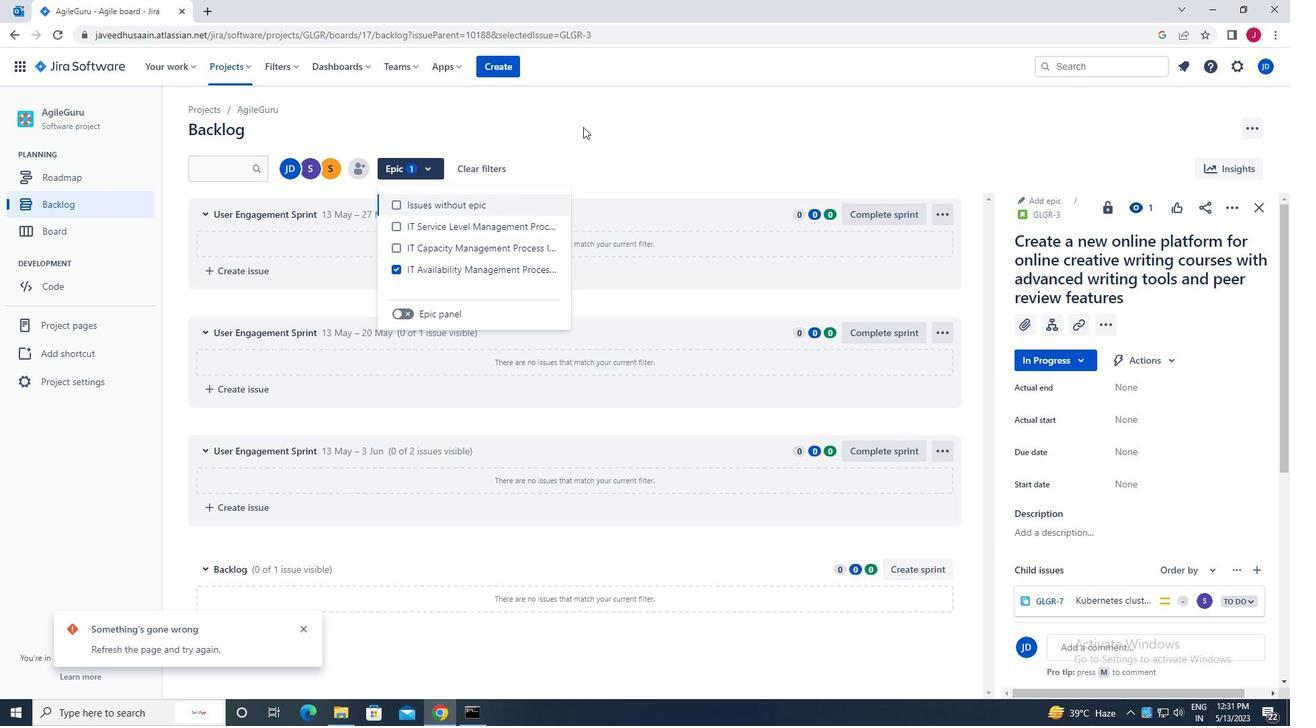 
Action: Mouse pressed left at (584, 127)
Screenshot: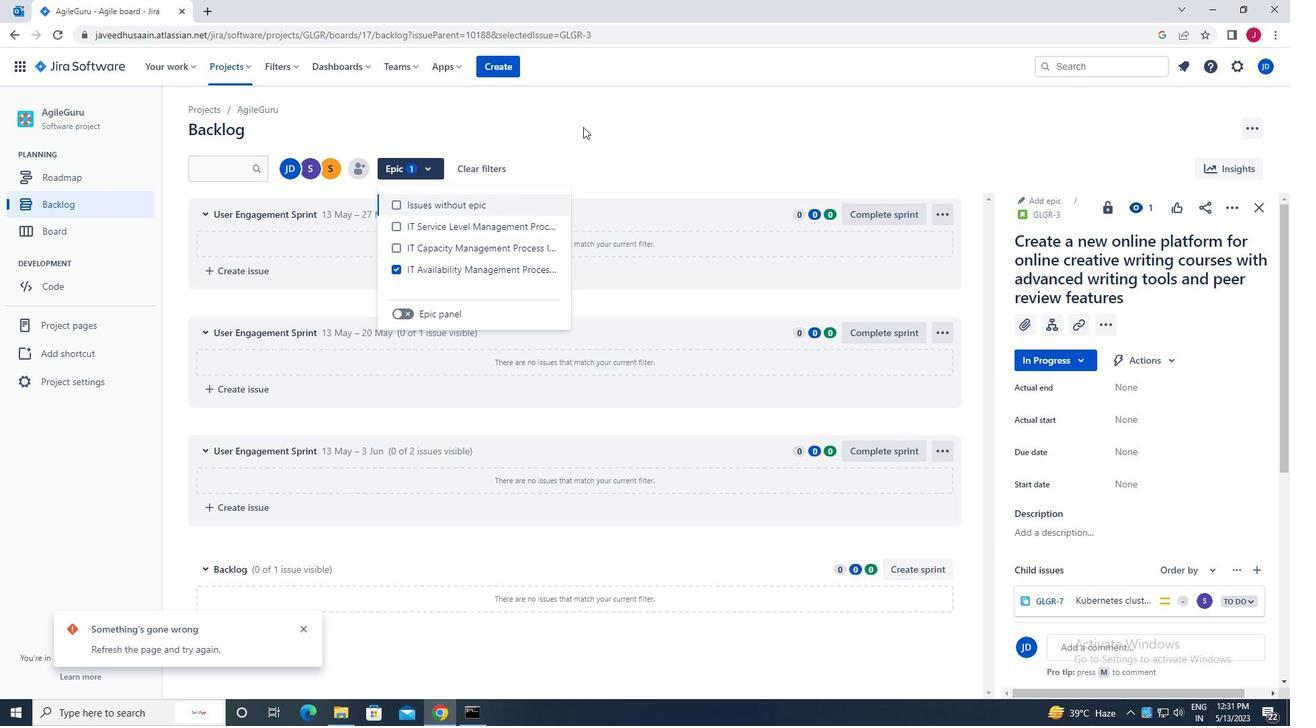 
Action: Mouse moved to (90, 203)
Screenshot: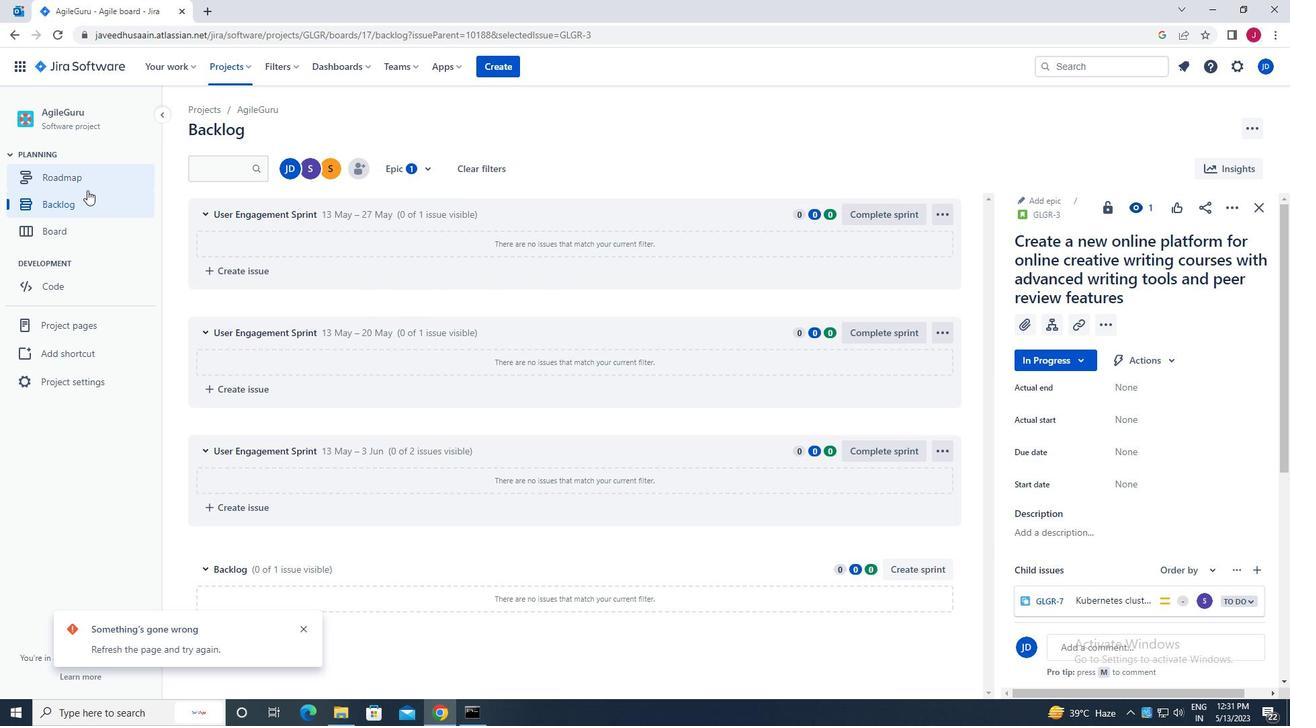 
Action: Mouse pressed left at (90, 203)
Screenshot: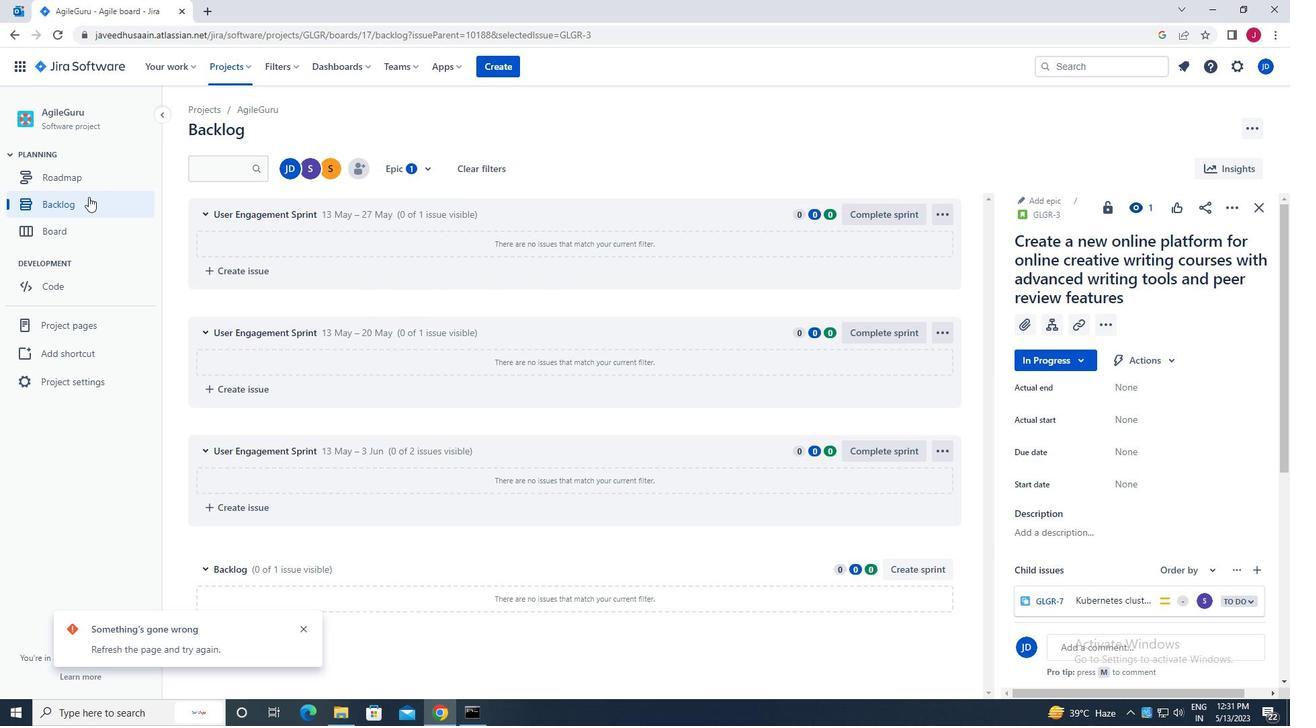 
Action: Mouse moved to (1259, 208)
Screenshot: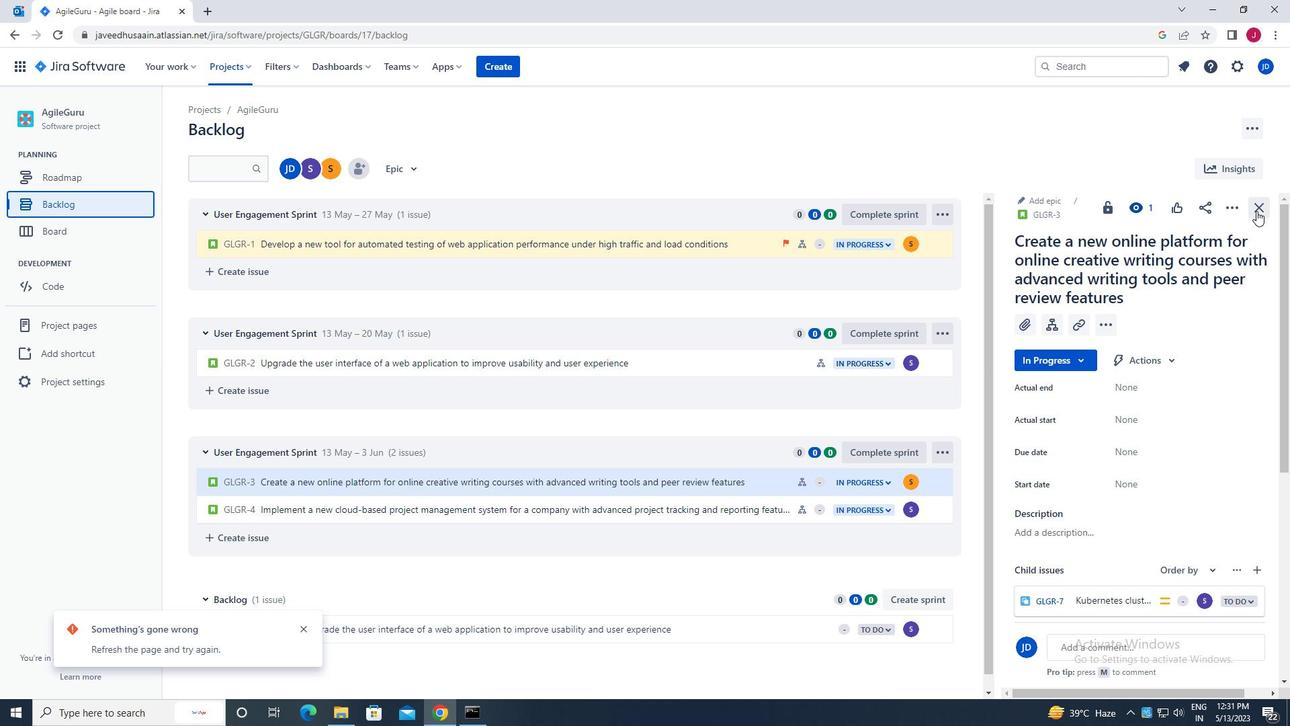 
Action: Mouse pressed left at (1259, 208)
Screenshot: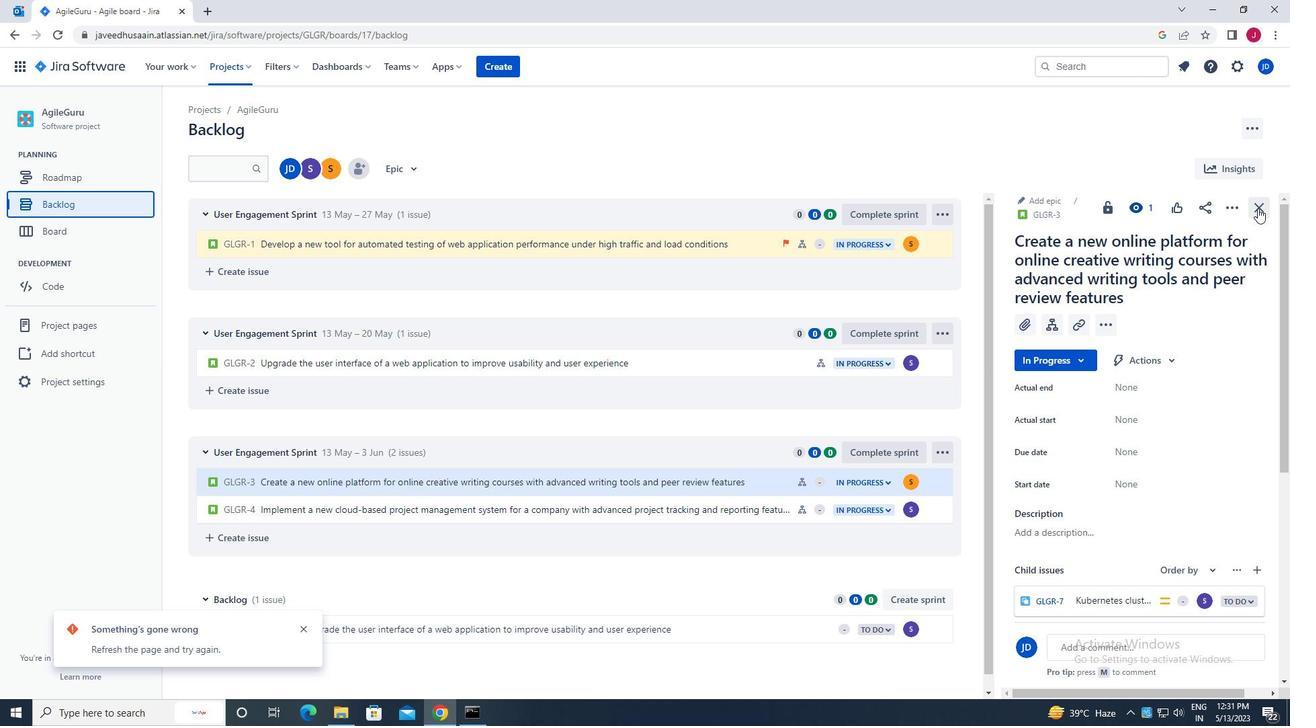
Action: Mouse moved to (1023, 508)
Screenshot: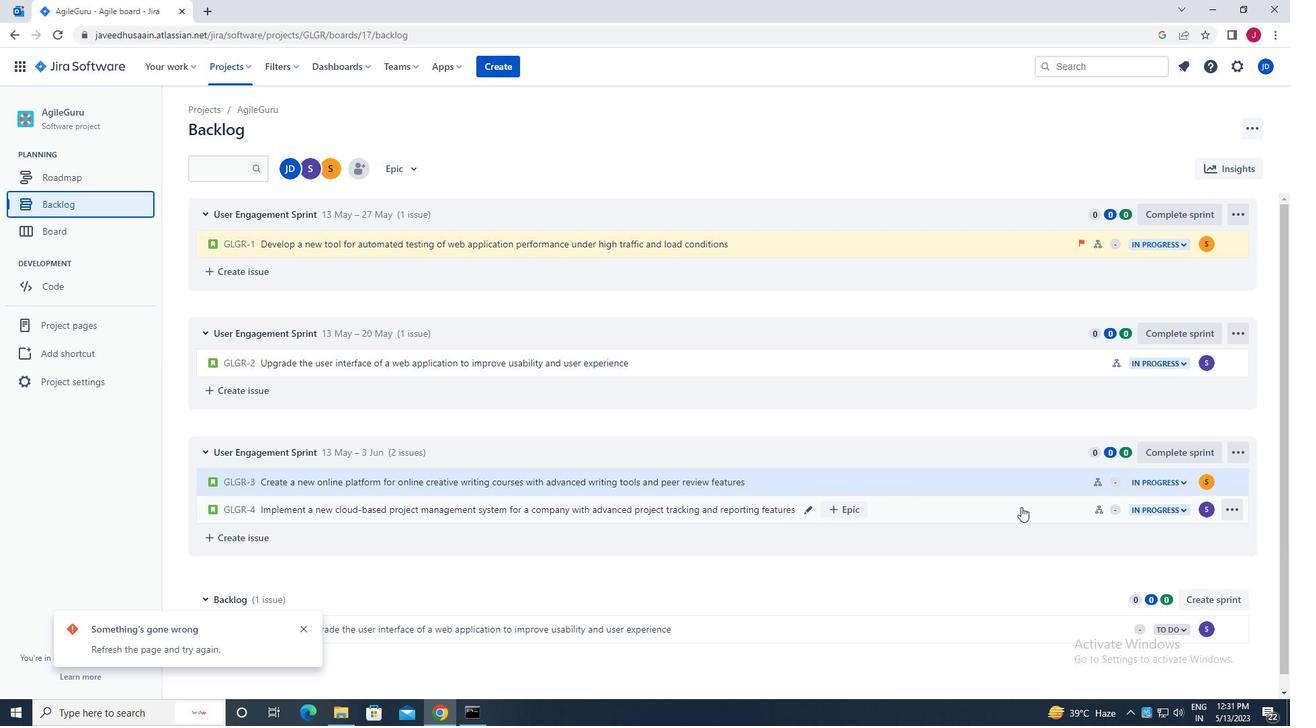 
Action: Mouse pressed left at (1023, 508)
Screenshot: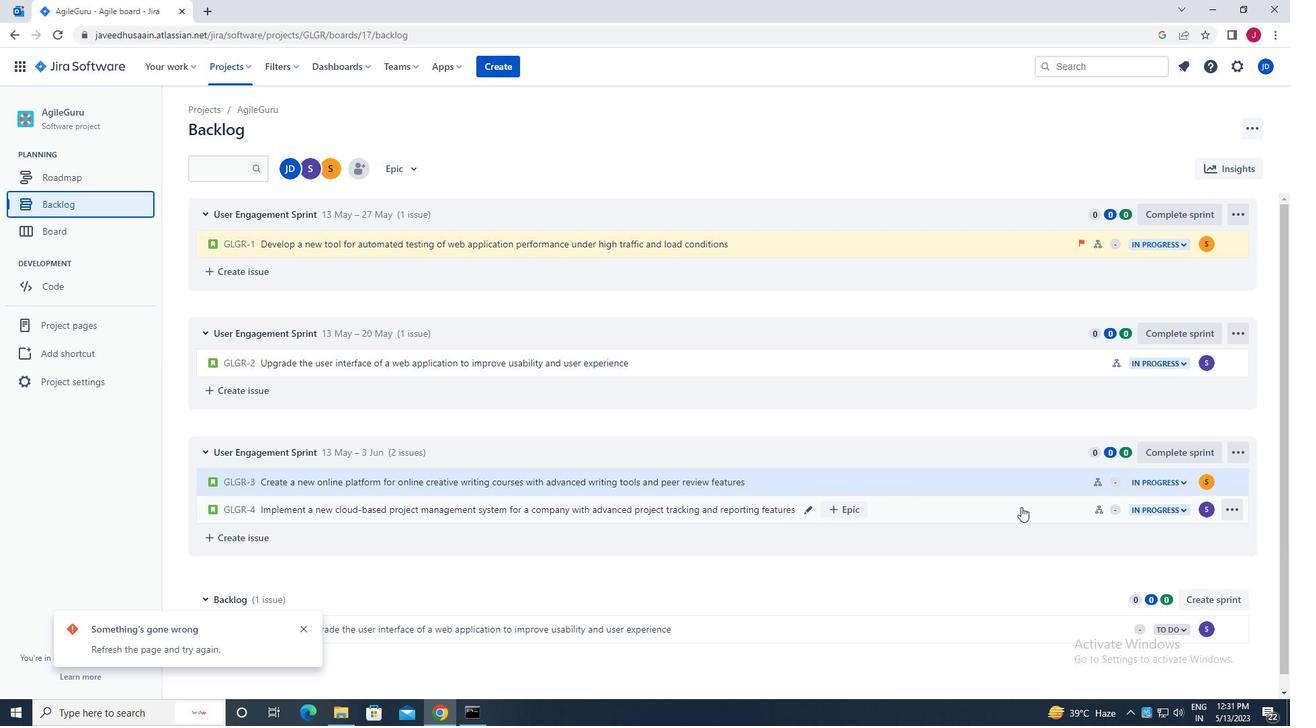 
Action: Mouse moved to (1228, 208)
Screenshot: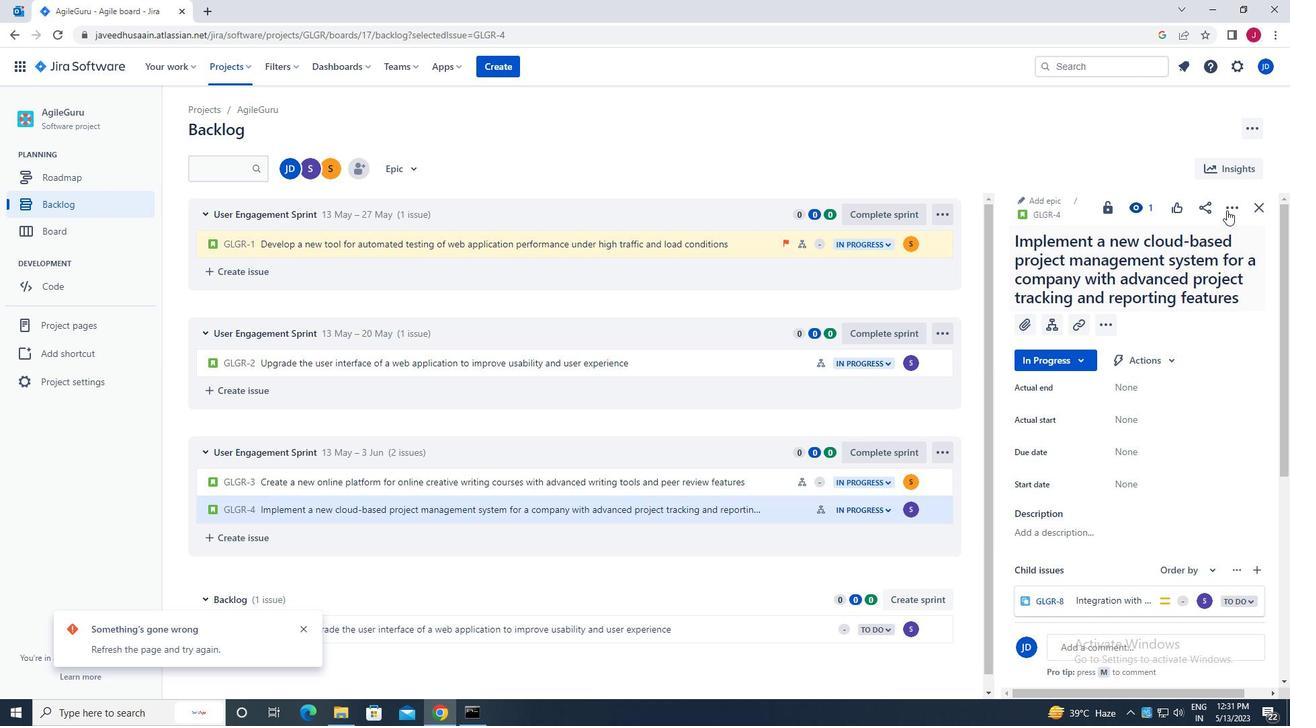 
Action: Mouse pressed left at (1228, 208)
Screenshot: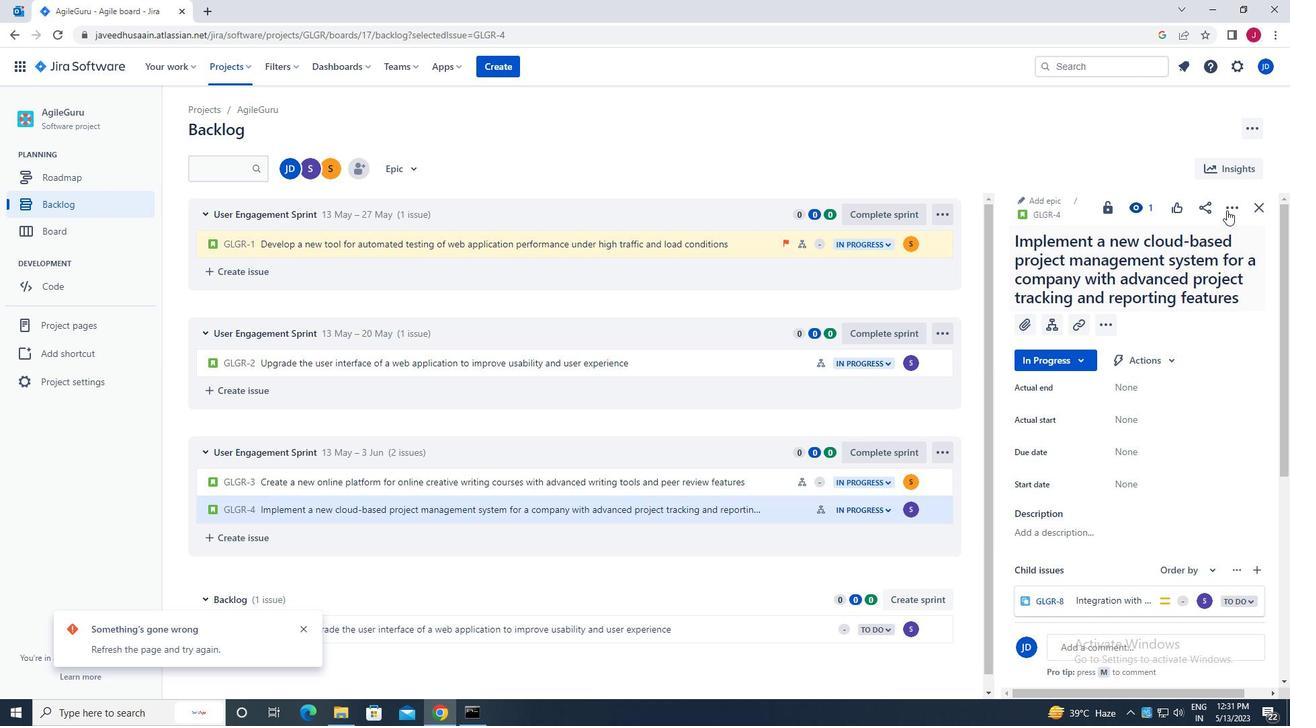
Action: Mouse moved to (1171, 246)
Screenshot: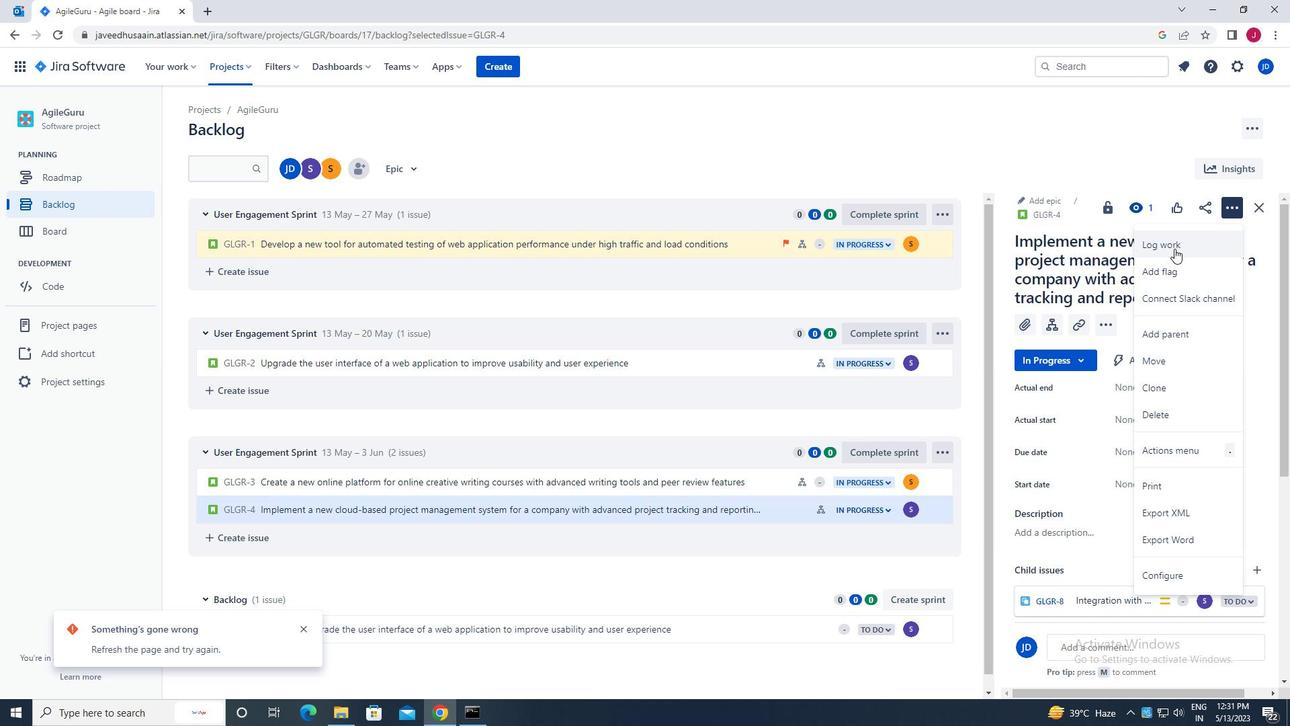 
Action: Mouse pressed left at (1171, 246)
Screenshot: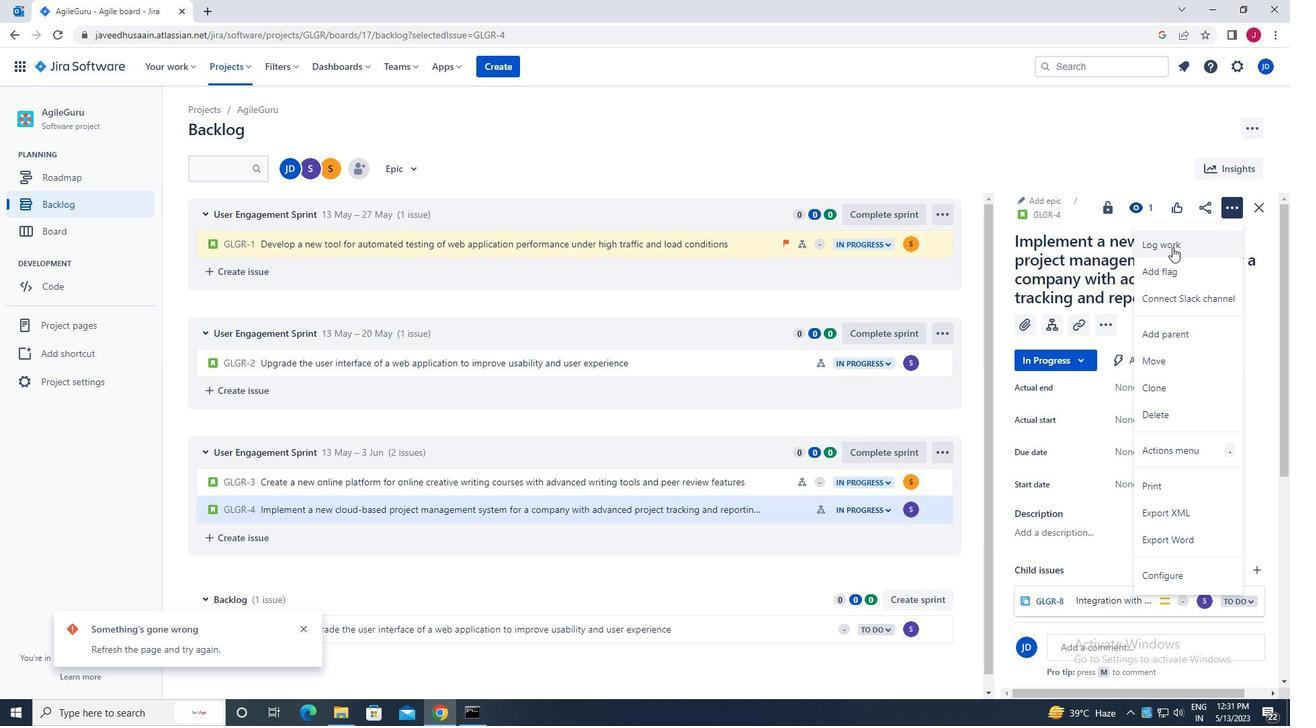 
Action: Mouse moved to (566, 204)
Screenshot: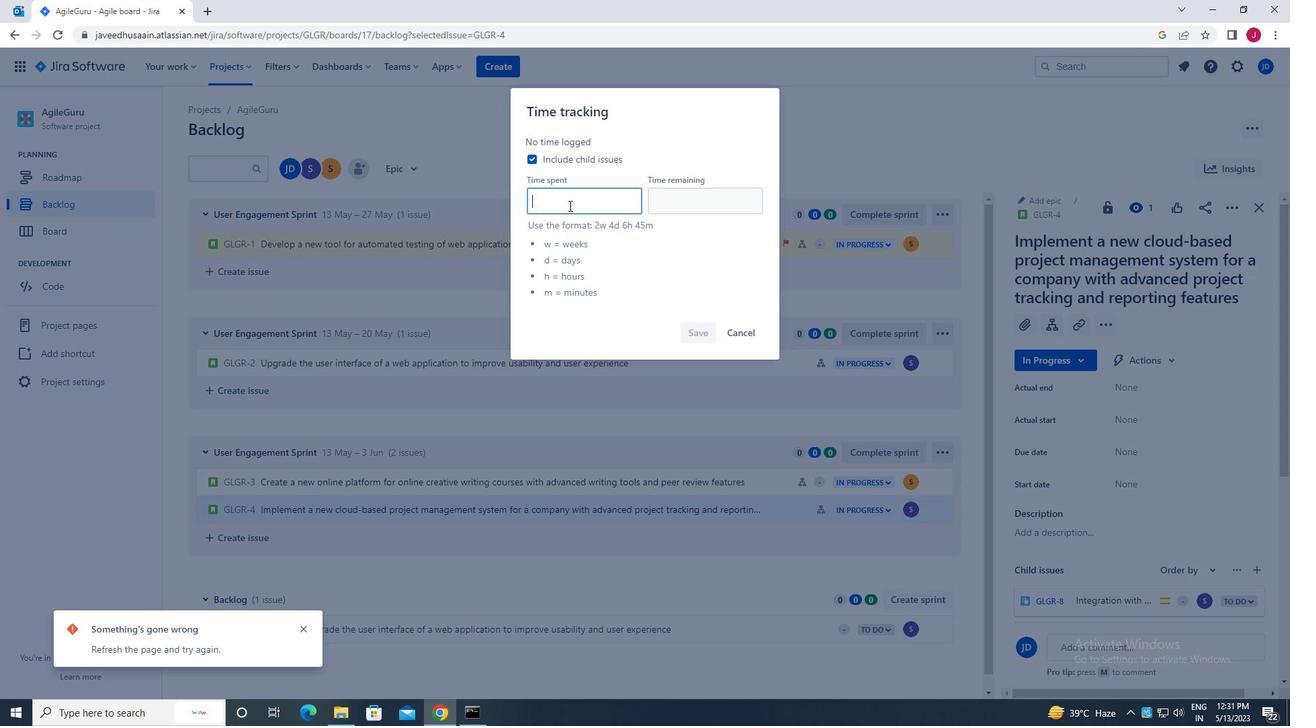 
Action: Mouse pressed left at (566, 204)
Screenshot: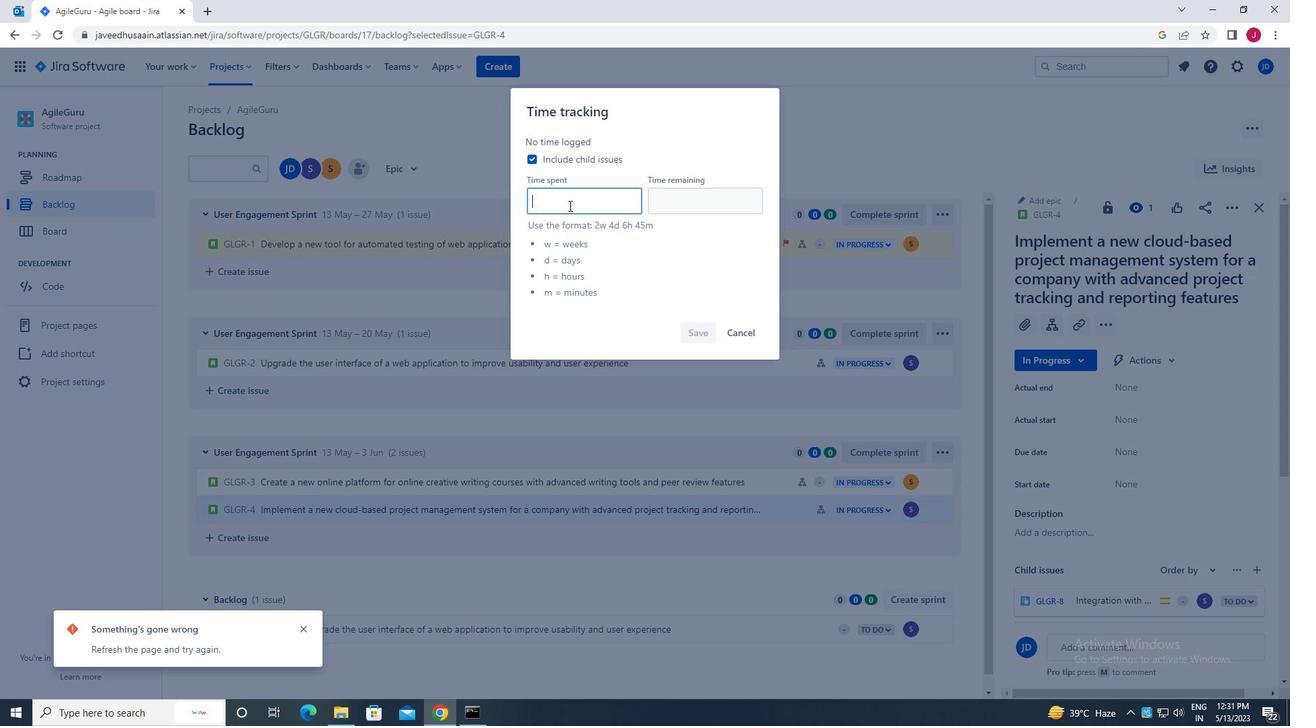 
Action: Mouse moved to (568, 204)
Screenshot: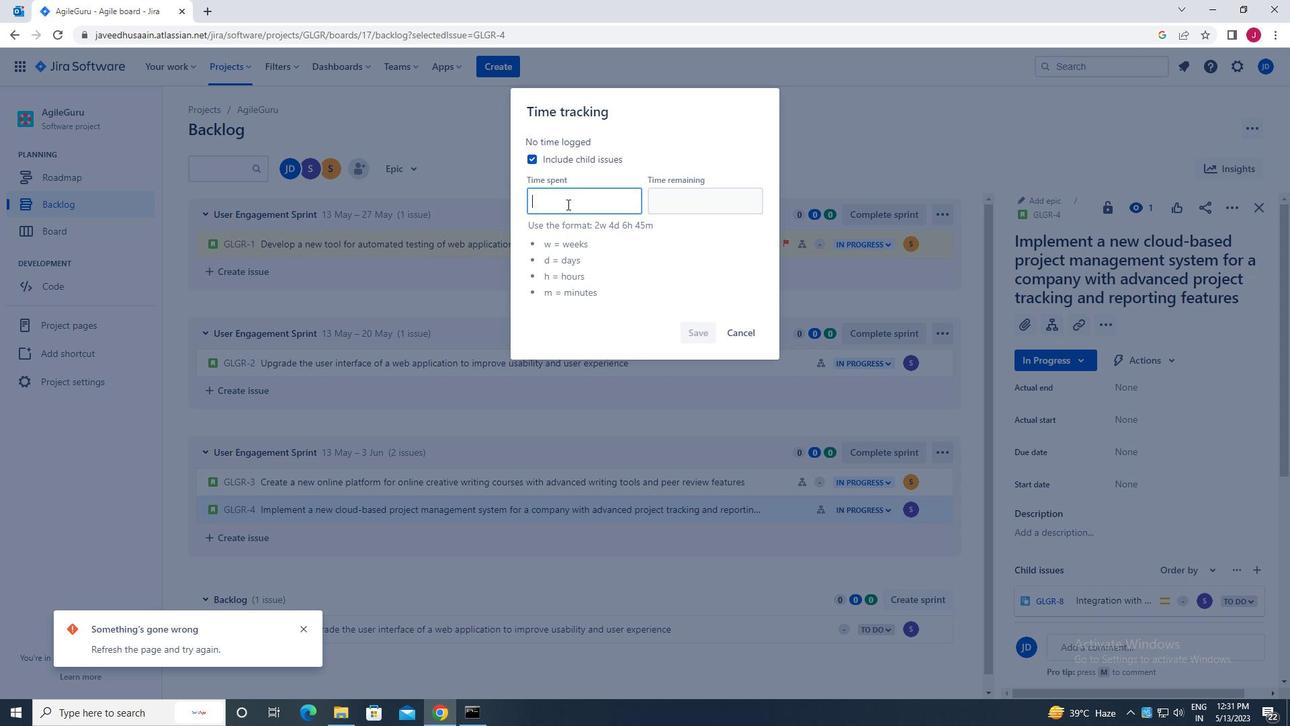 
Action: Key pressed 3w<Key.space>3d<Key.space>15h<Key.space>41m
Screenshot: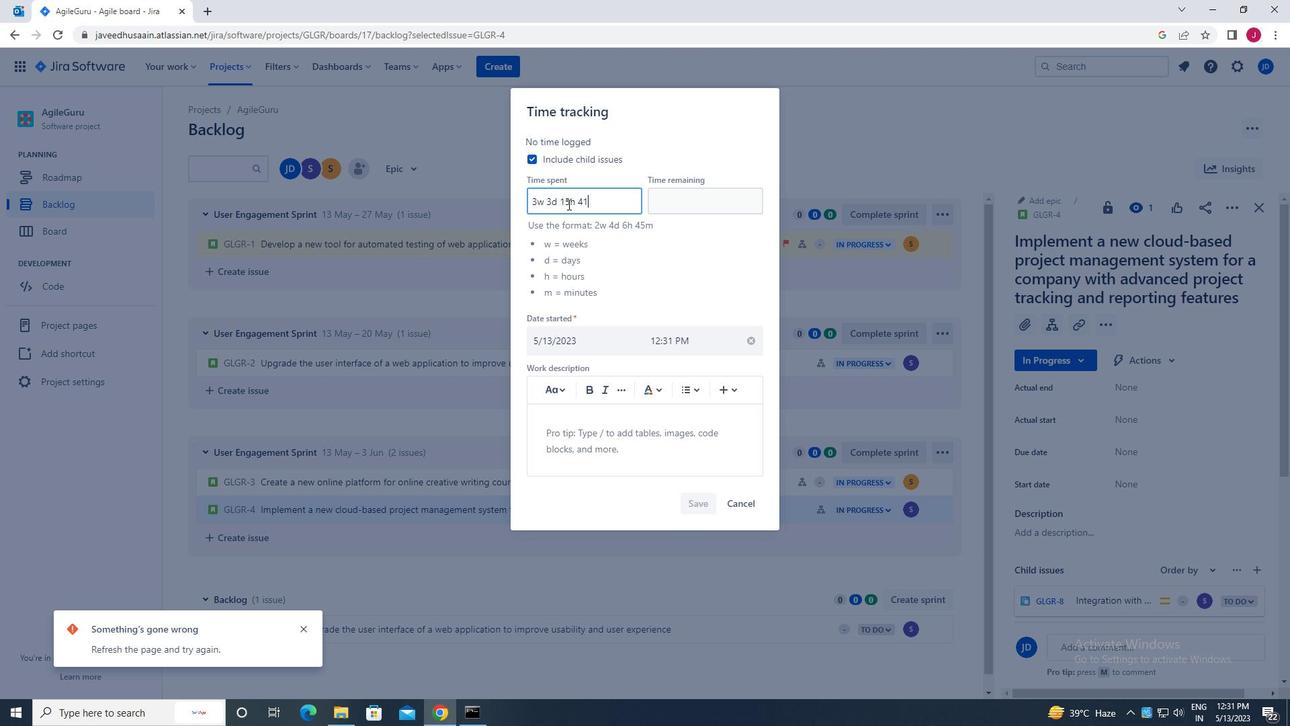 
Action: Mouse moved to (662, 197)
Screenshot: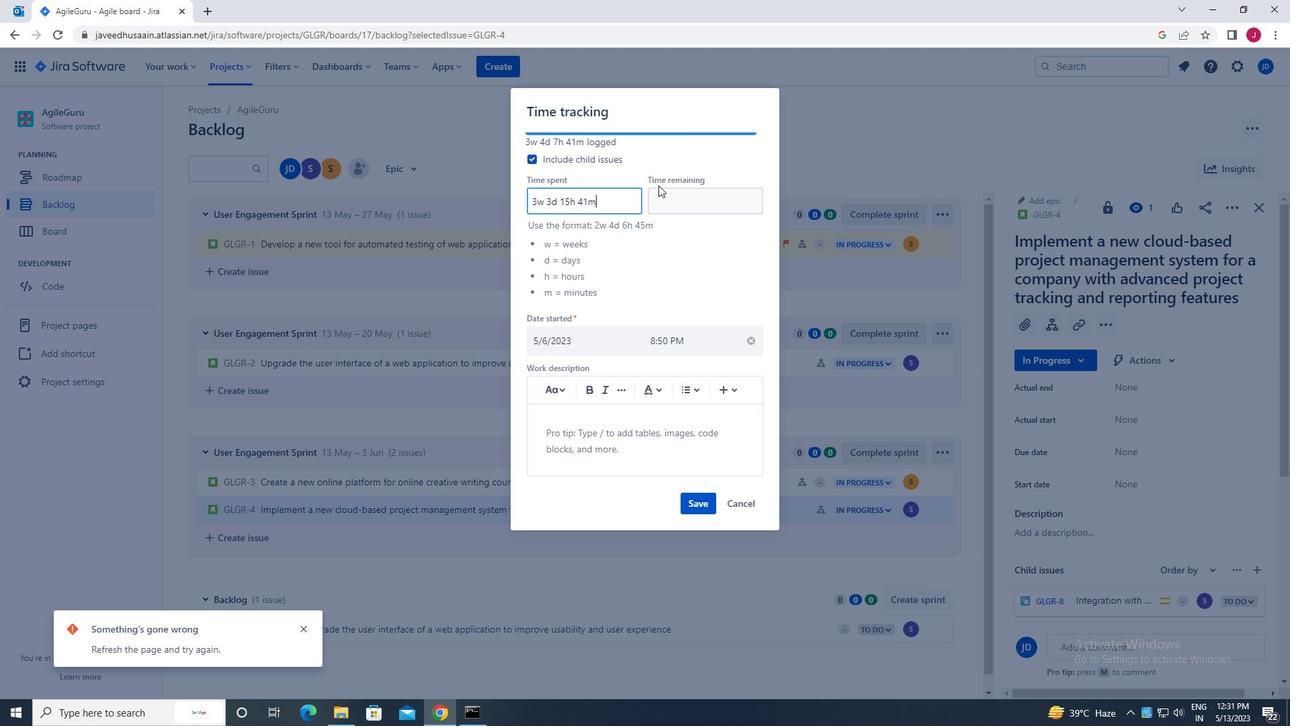 
Action: Mouse pressed left at (662, 197)
Screenshot: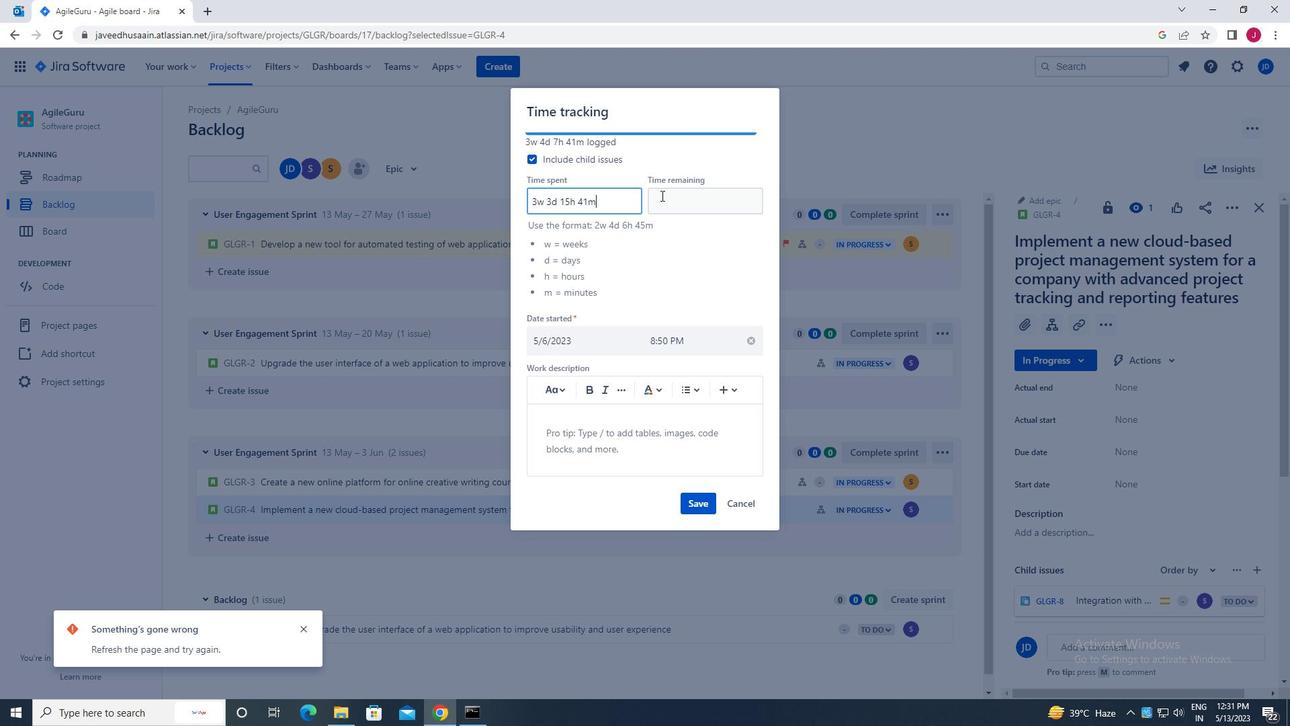 
Action: Mouse moved to (658, 207)
Screenshot: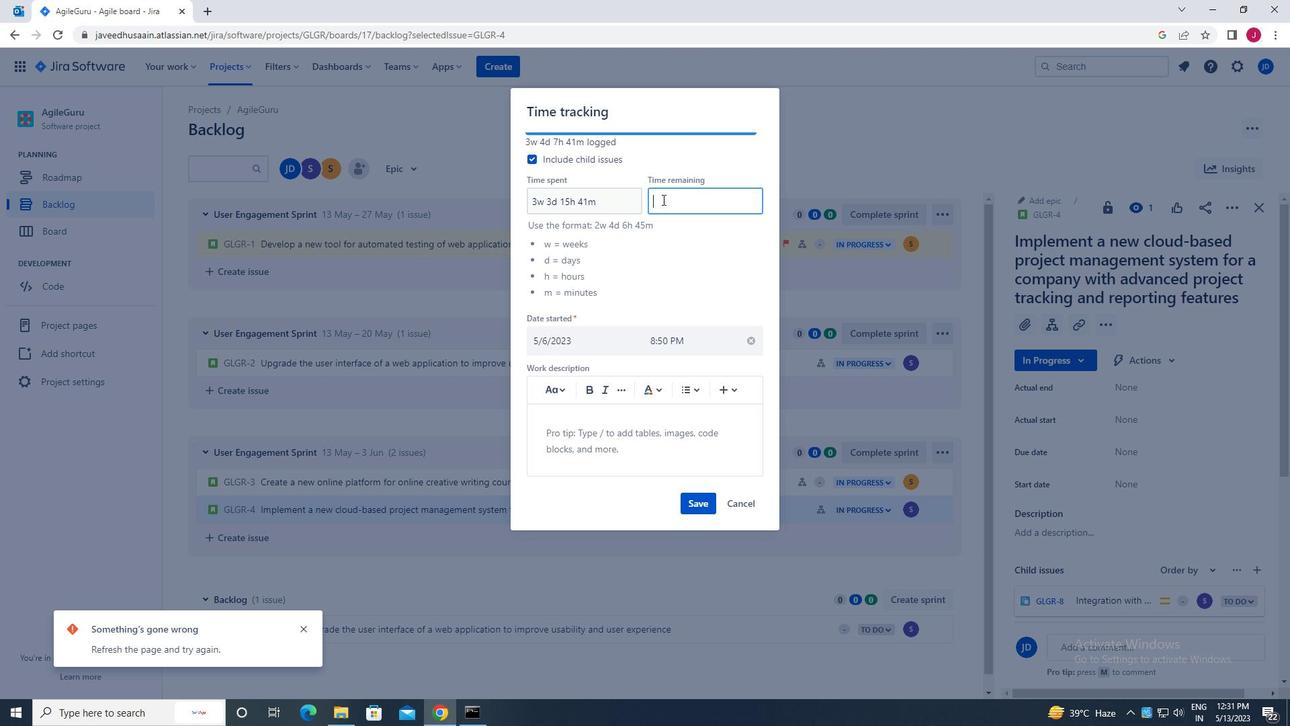 
Action: Key pressed 6w<Key.space>1d<Key.space>4h<Key.space>17m
Screenshot: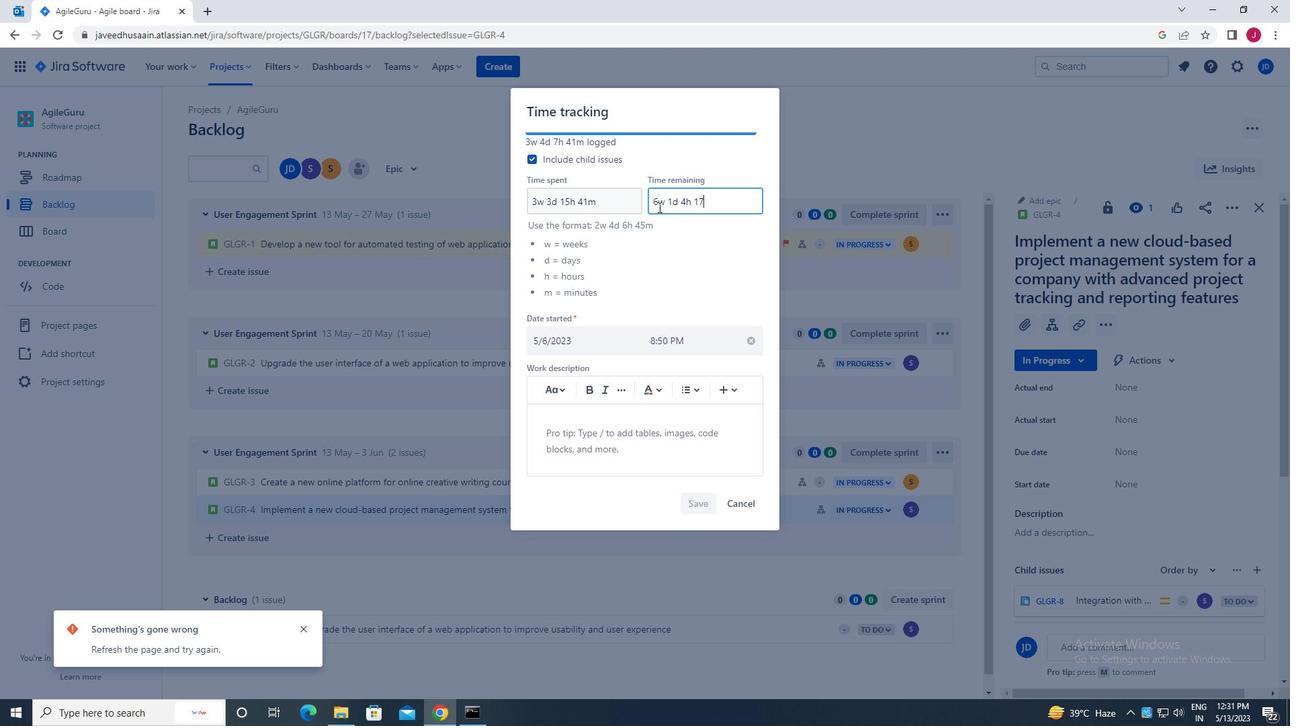 
Action: Mouse moved to (701, 504)
Screenshot: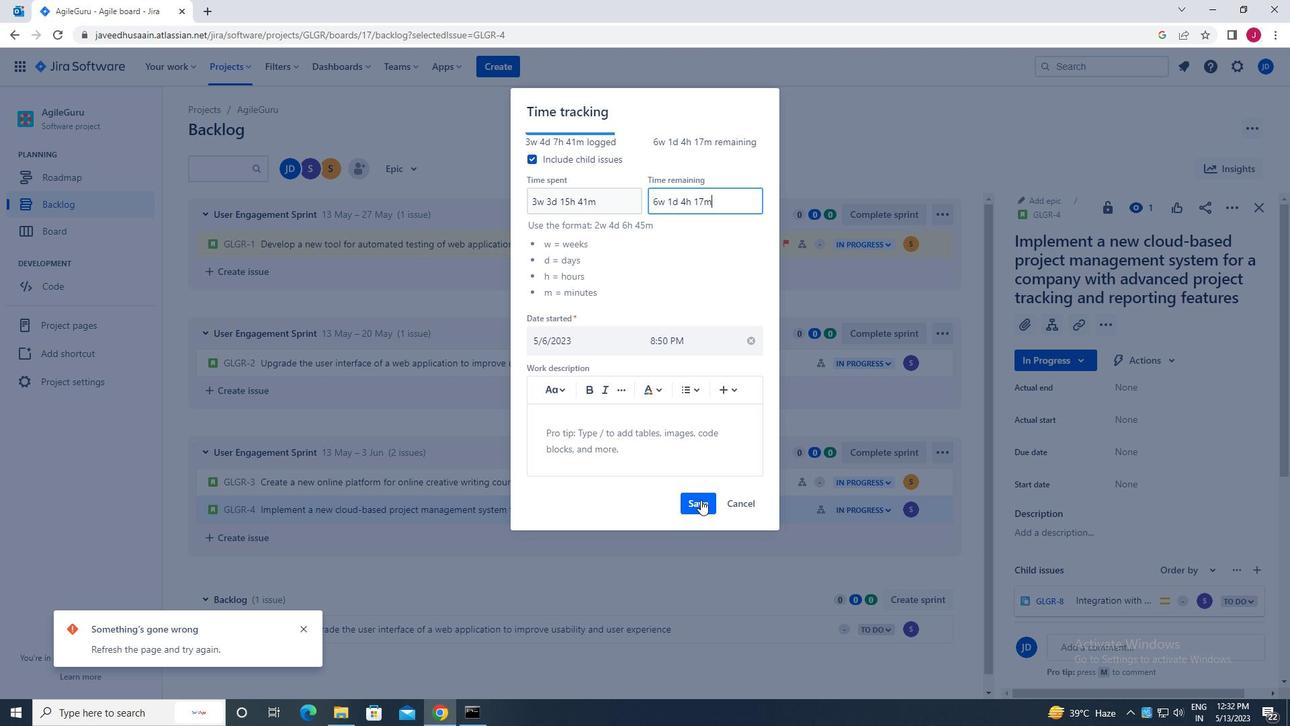 
Action: Mouse pressed left at (701, 504)
Screenshot: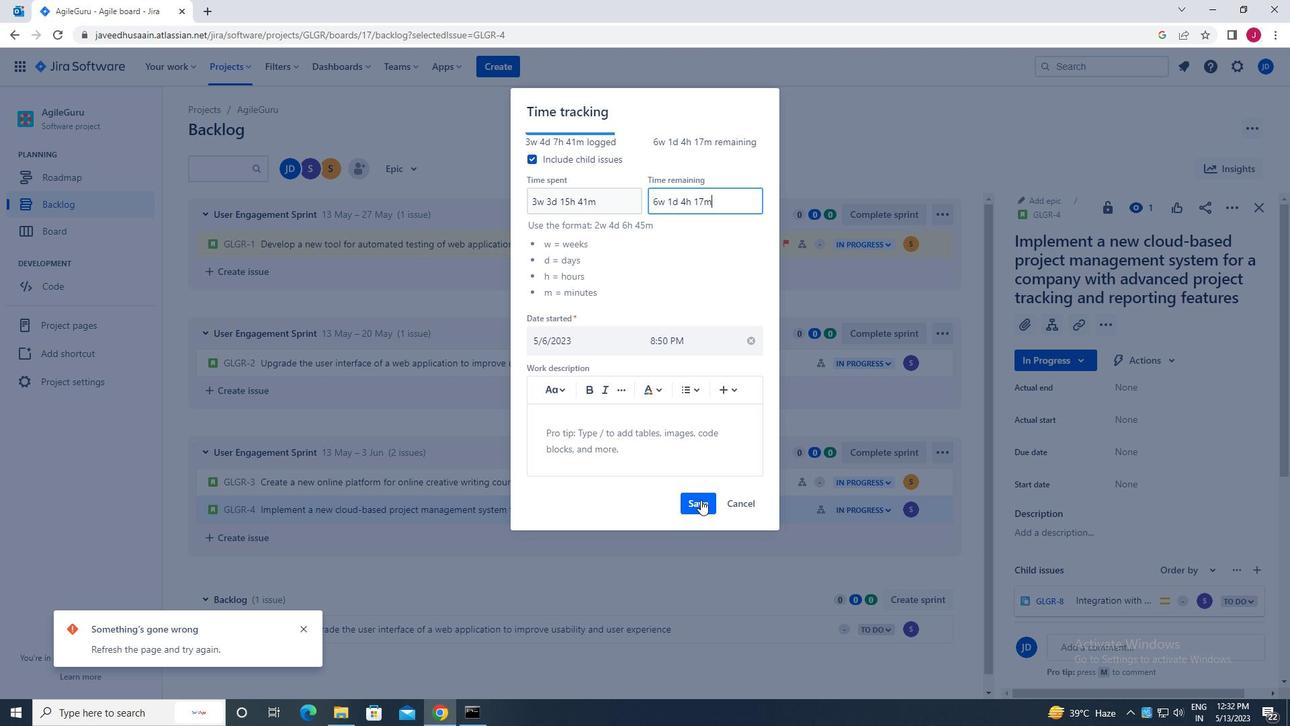 
Action: Mouse moved to (933, 510)
Screenshot: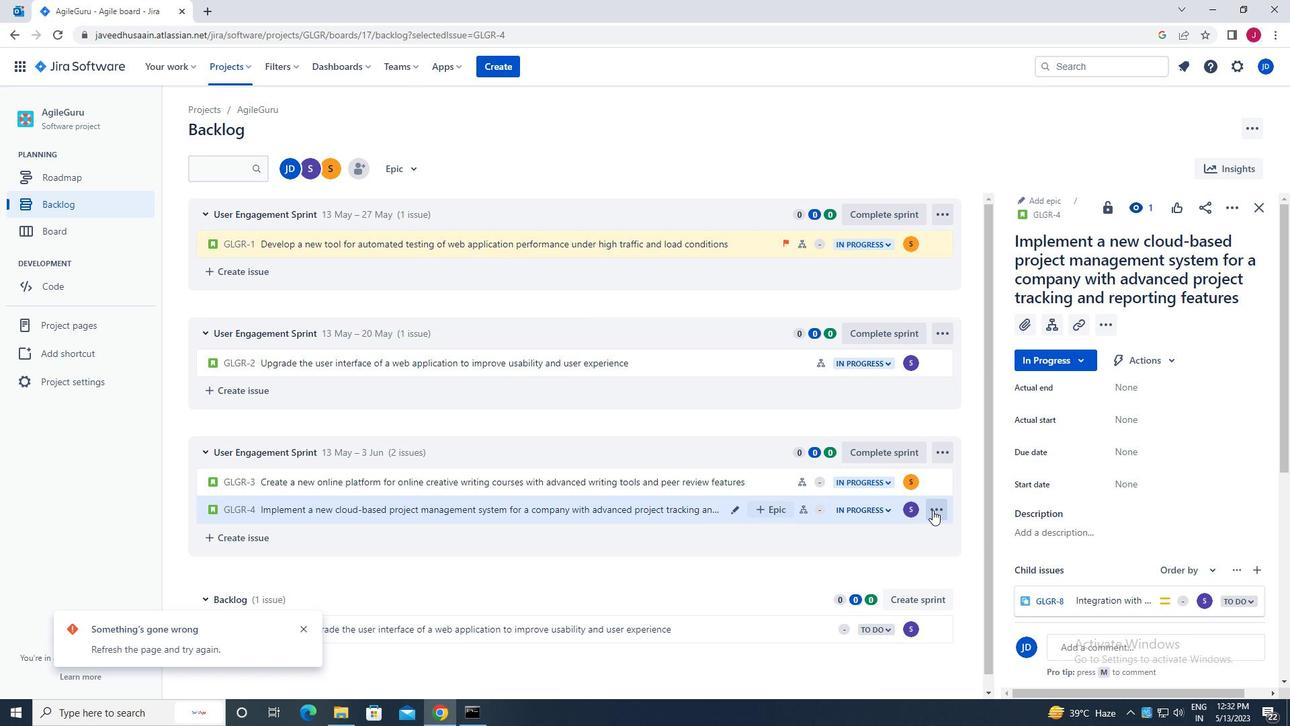 
Action: Mouse pressed left at (933, 510)
Screenshot: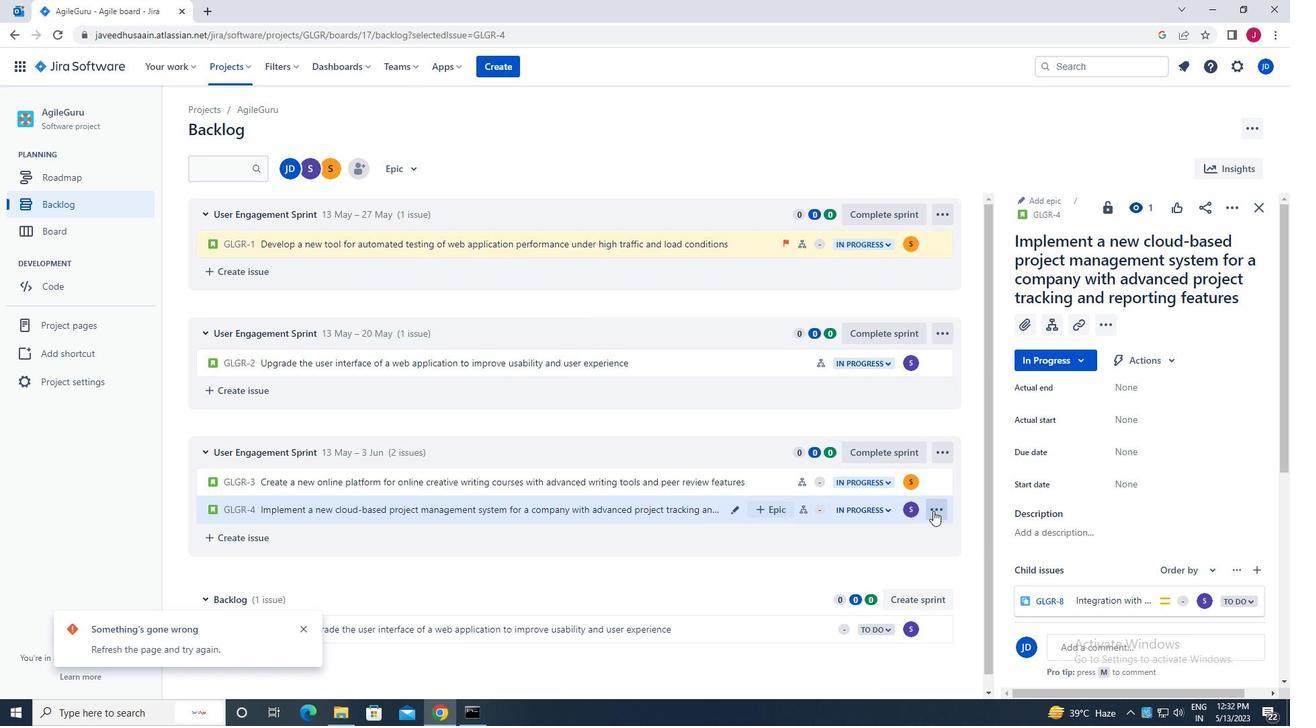 
Action: Mouse moved to (889, 479)
Screenshot: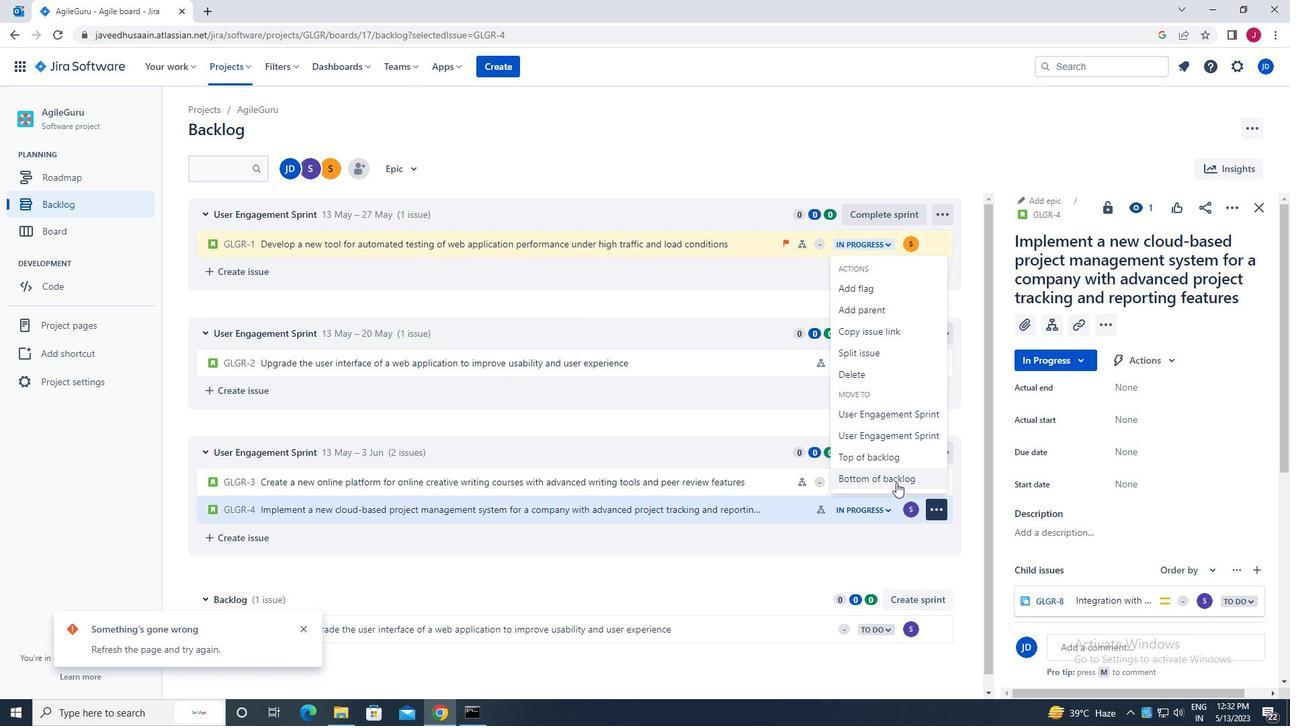 
Action: Mouse pressed left at (889, 479)
Screenshot: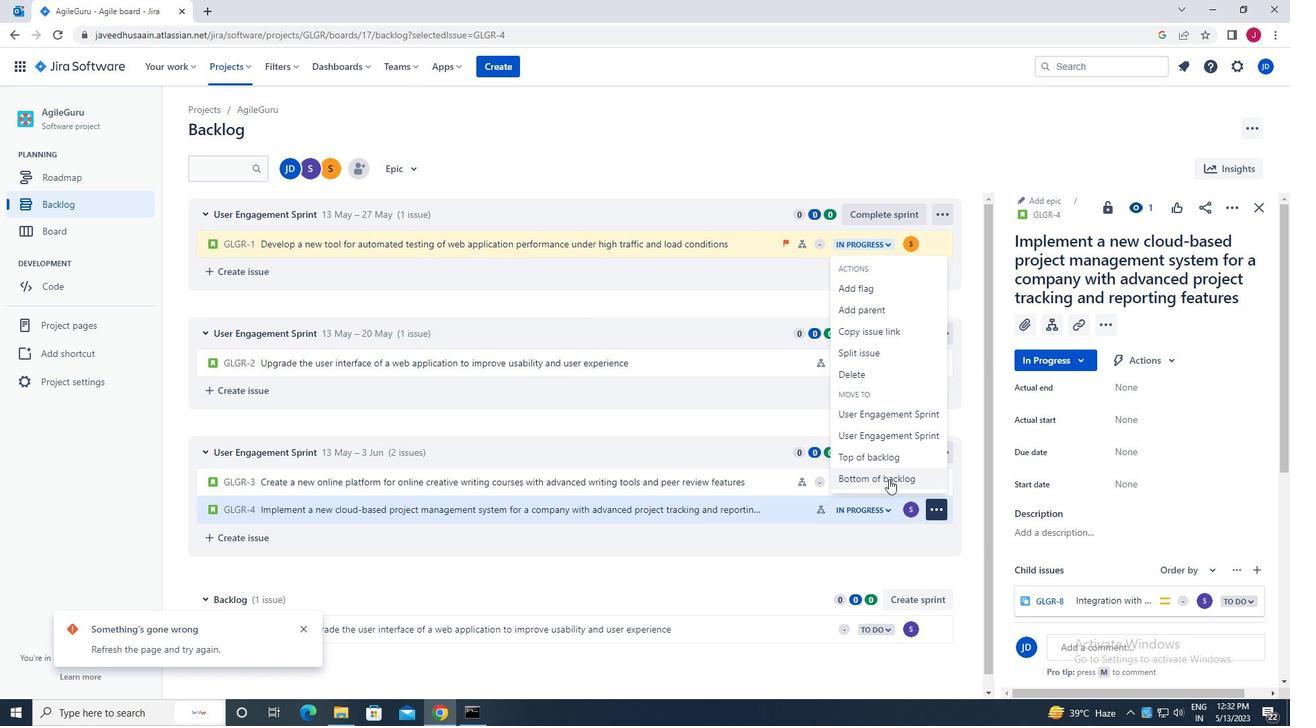 
Action: Mouse moved to (696, 219)
Screenshot: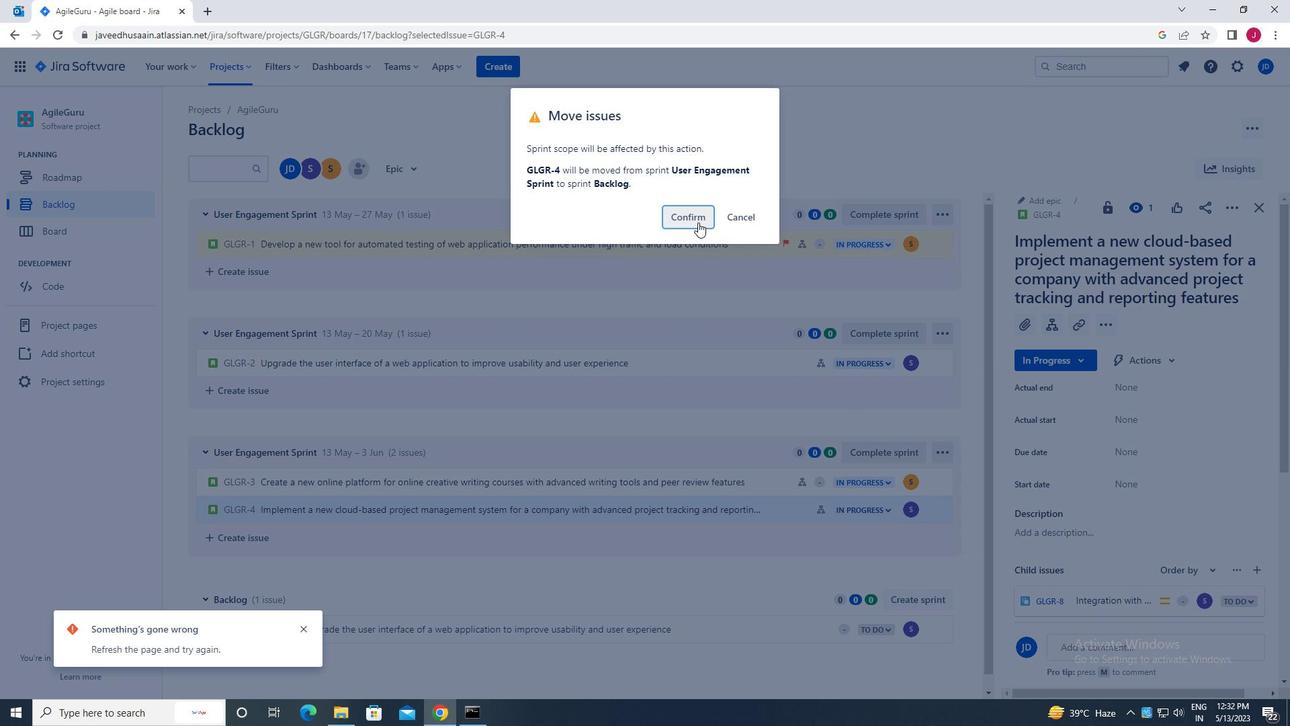 
Action: Mouse pressed left at (696, 219)
Screenshot: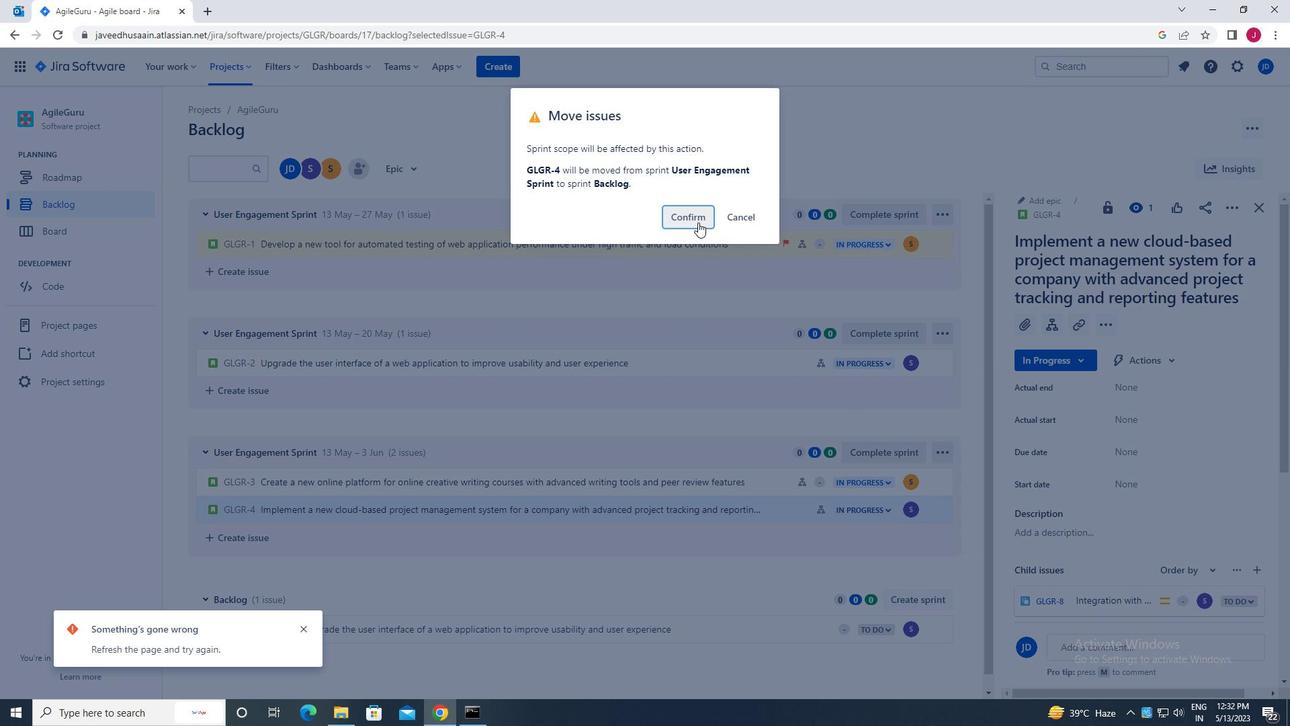 
Action: Mouse moved to (408, 168)
Screenshot: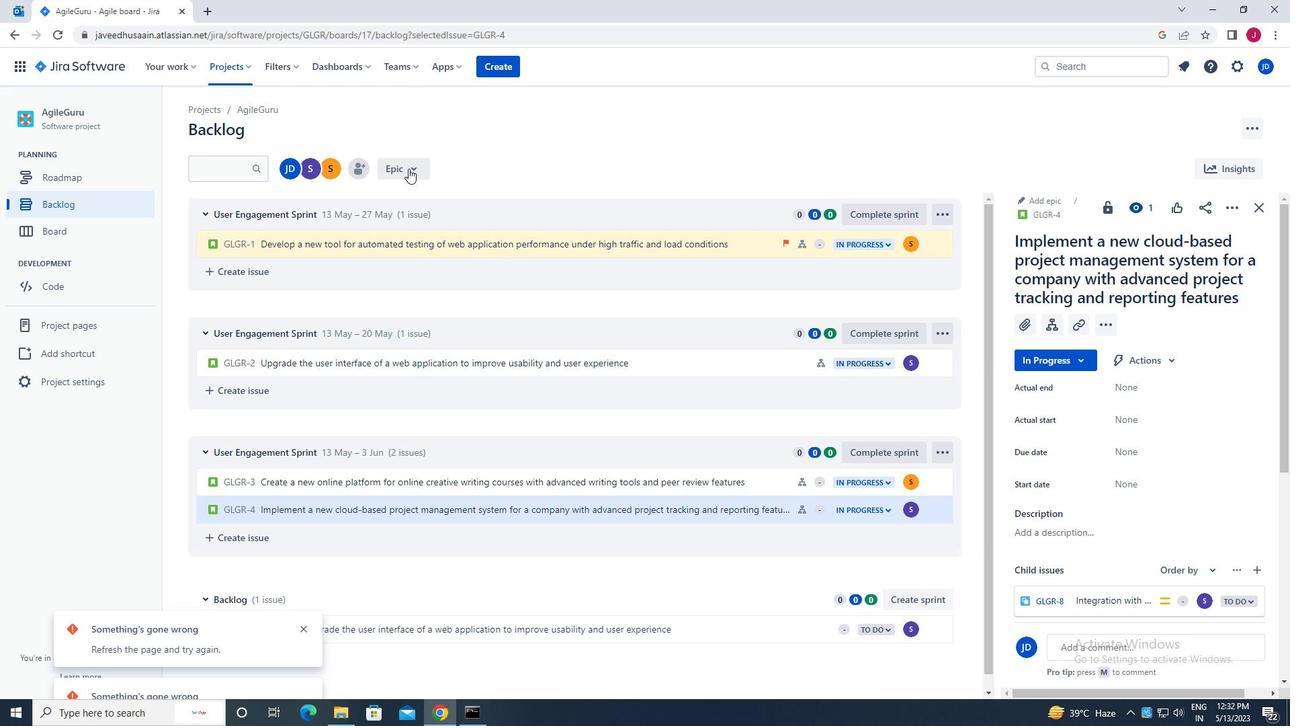 
Action: Mouse pressed left at (408, 168)
Screenshot: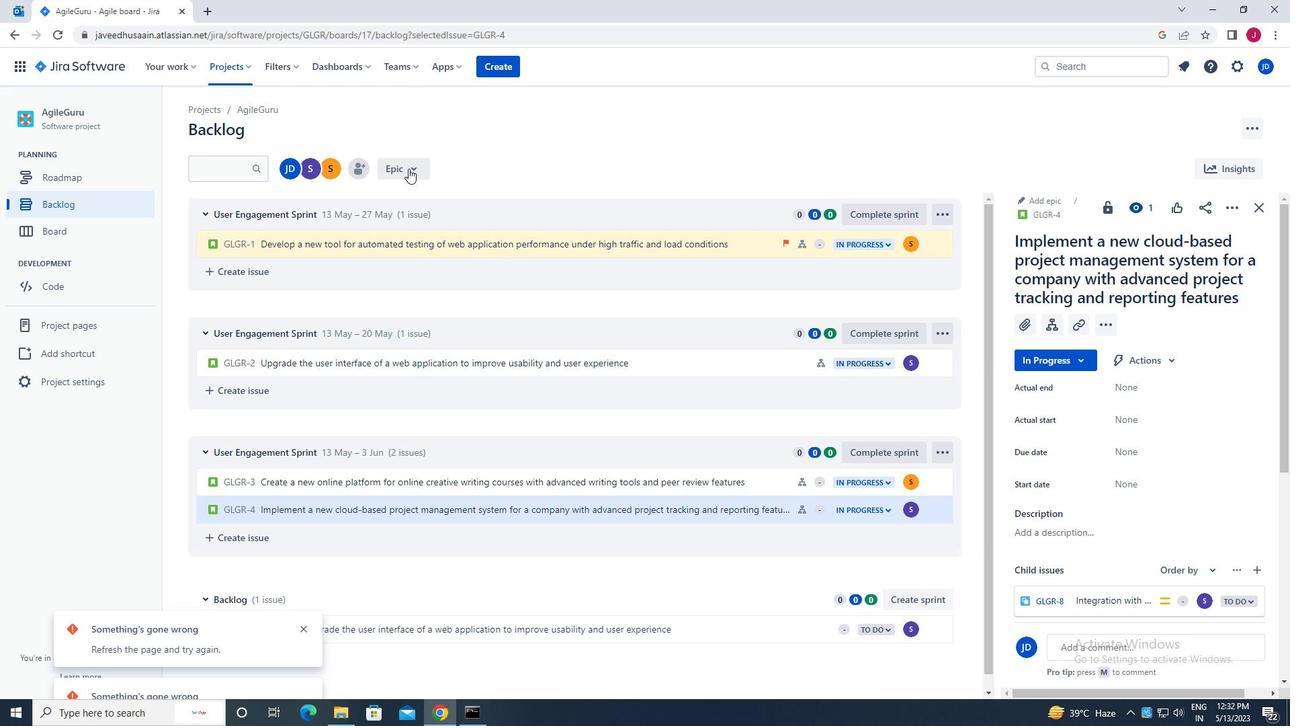 
Action: Mouse moved to (487, 227)
Screenshot: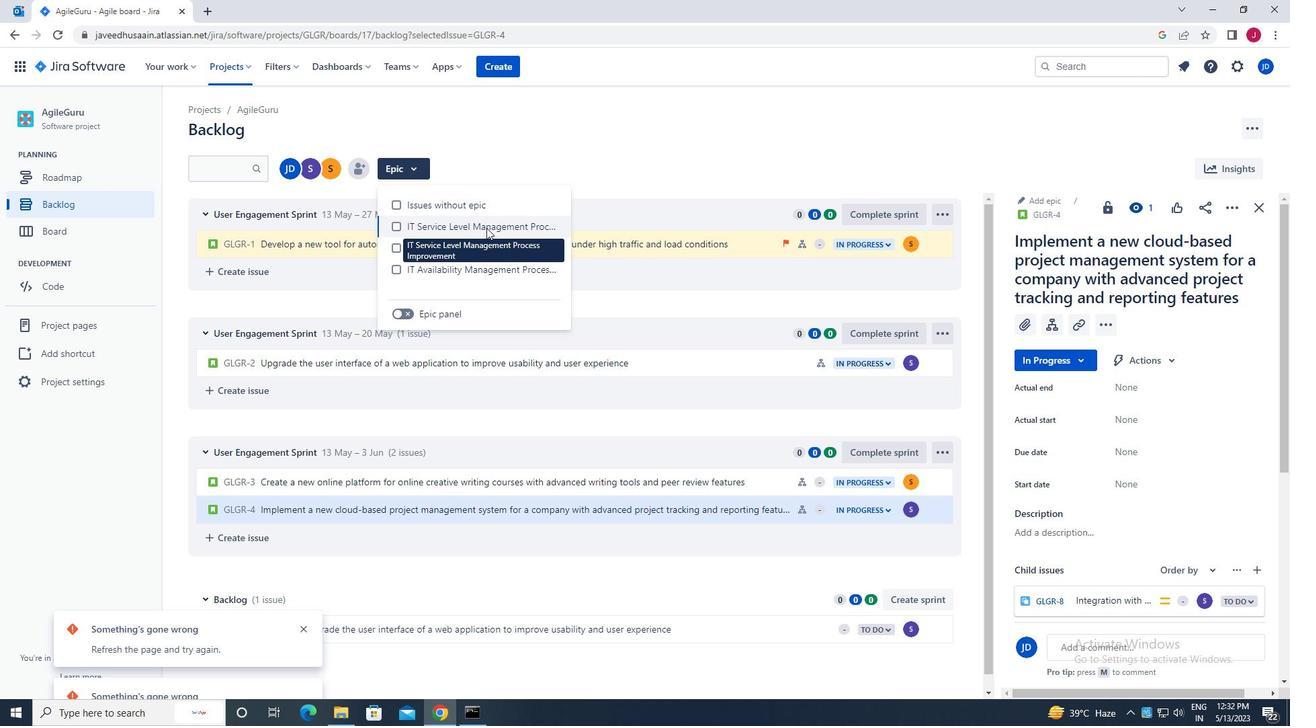 
Action: Mouse pressed left at (487, 227)
Screenshot: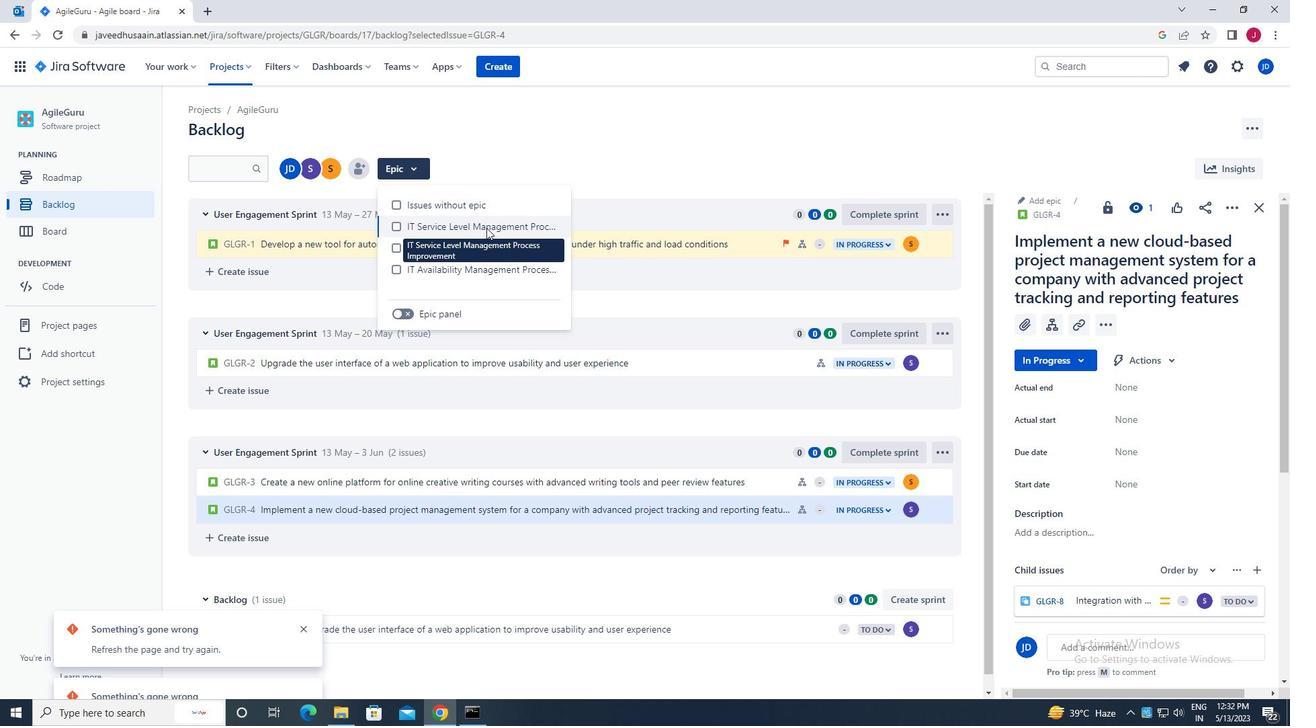
Action: Mouse moved to (586, 115)
Screenshot: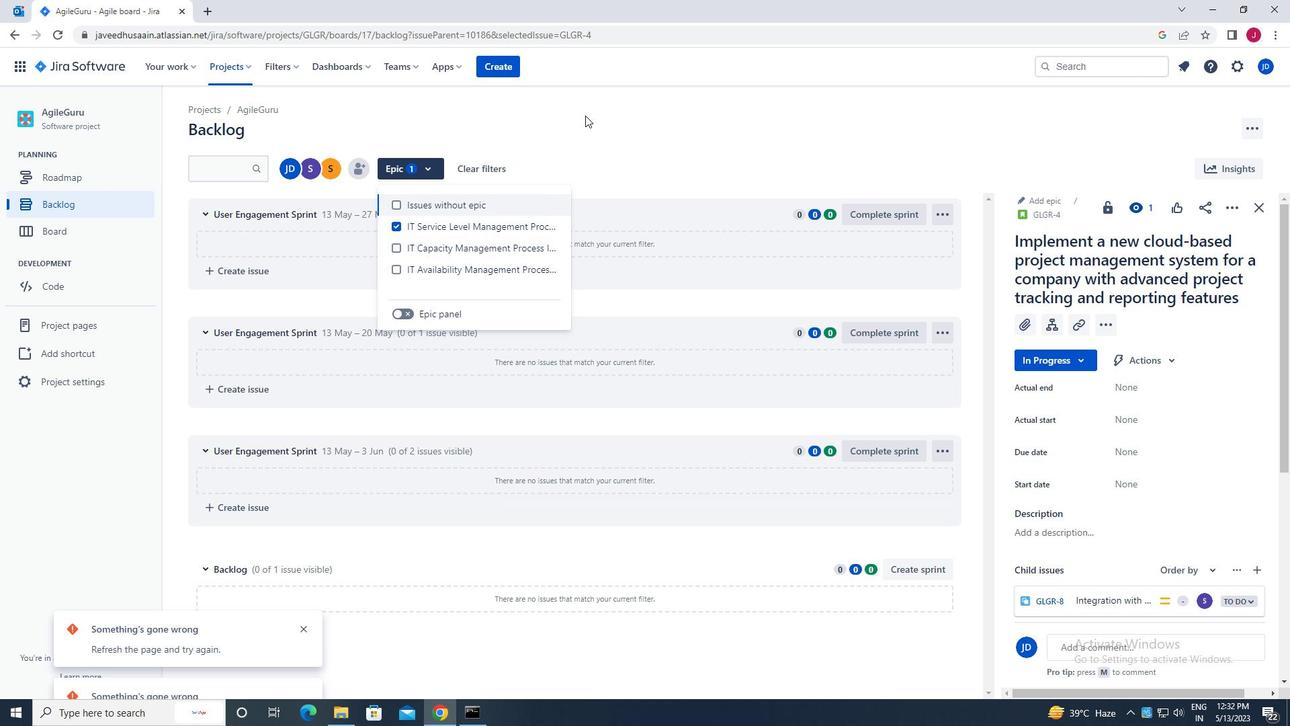 
Action: Mouse pressed left at (586, 115)
Screenshot: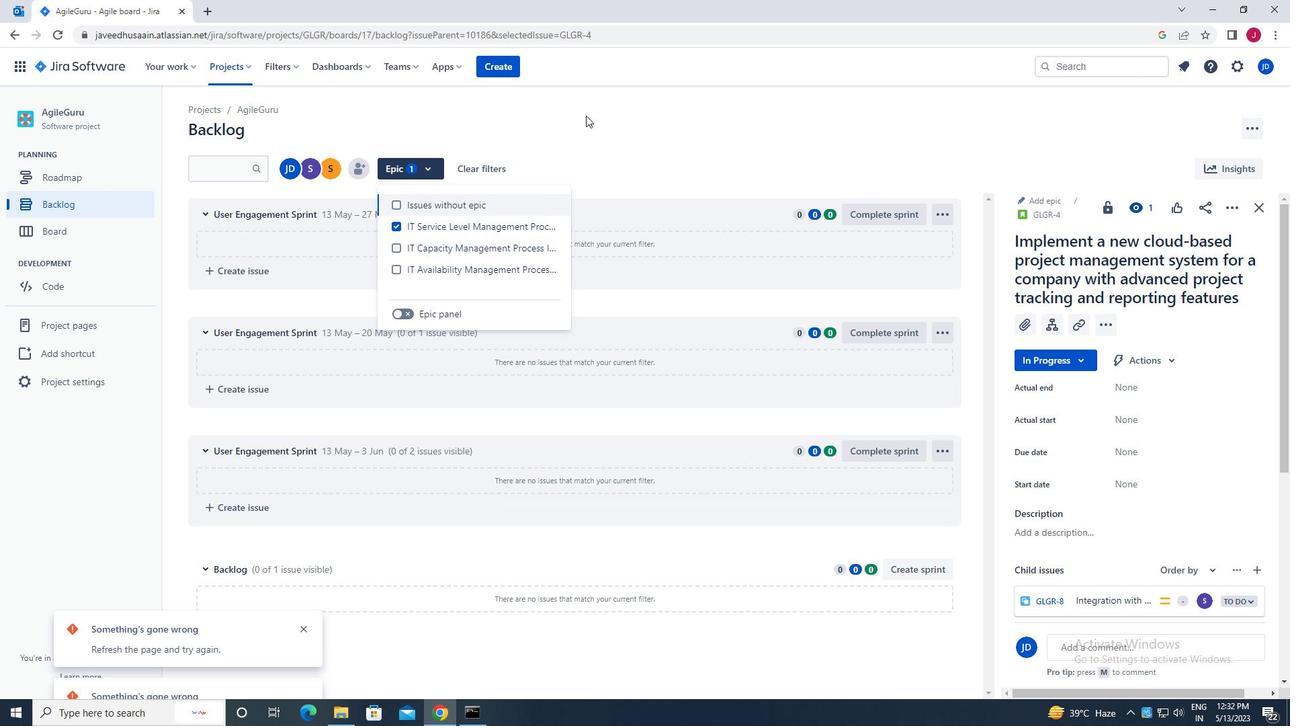 
Action: Mouse moved to (587, 114)
Screenshot: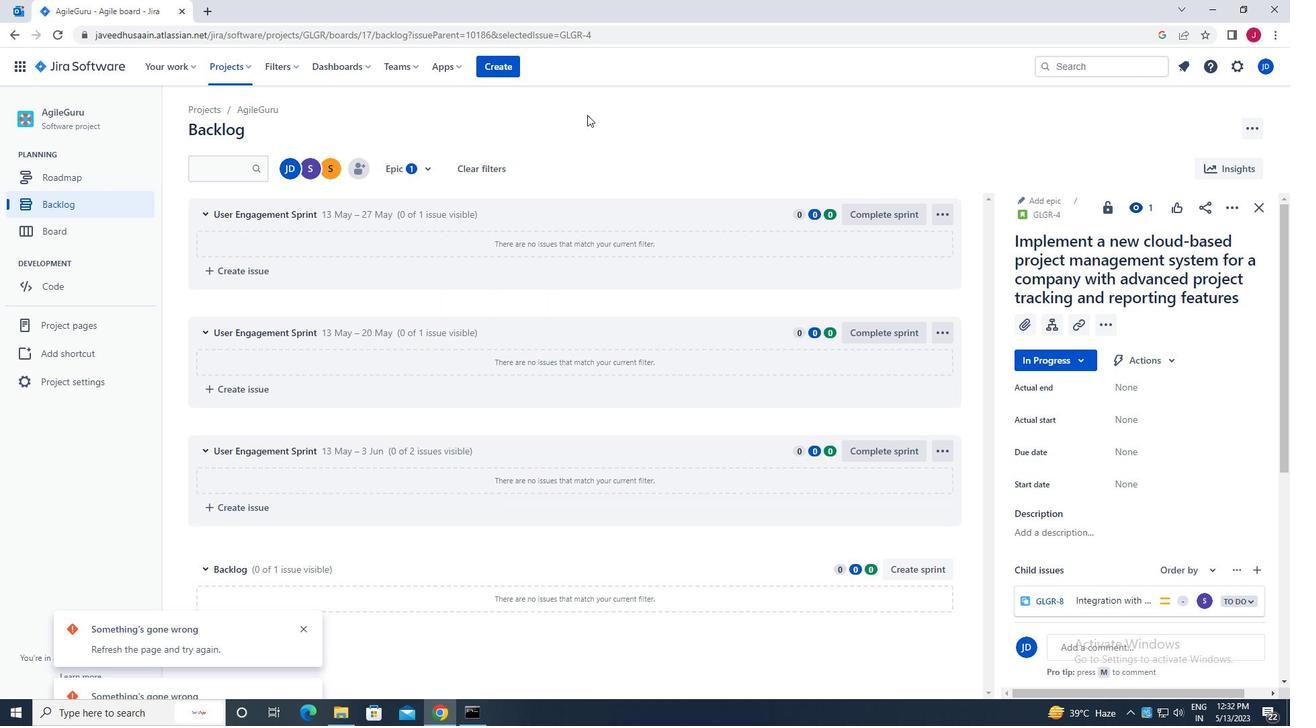
